 Task: Forward email as attachment with the signature Eva Nelson with the subject Request for a change in project budget from softage.1@softage.net to softage.7@softage.net with the message Can you please send me the latest sales report?
Action: Mouse moved to (838, 67)
Screenshot: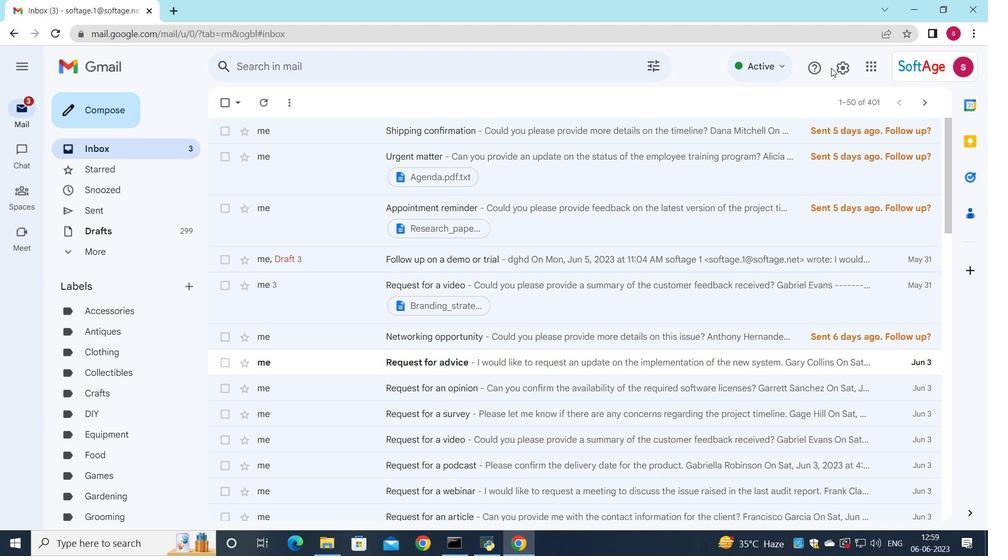 
Action: Mouse pressed left at (838, 67)
Screenshot: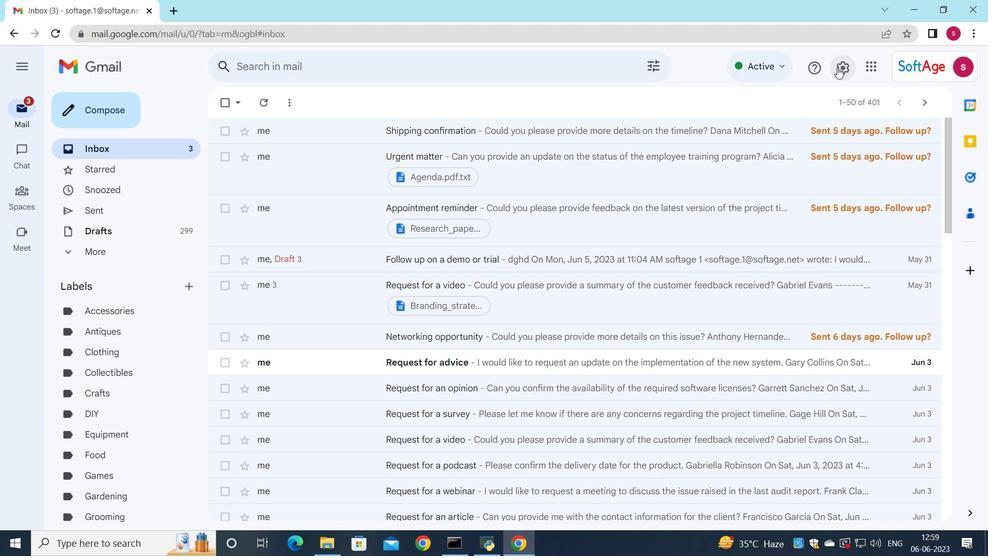 
Action: Mouse moved to (838, 128)
Screenshot: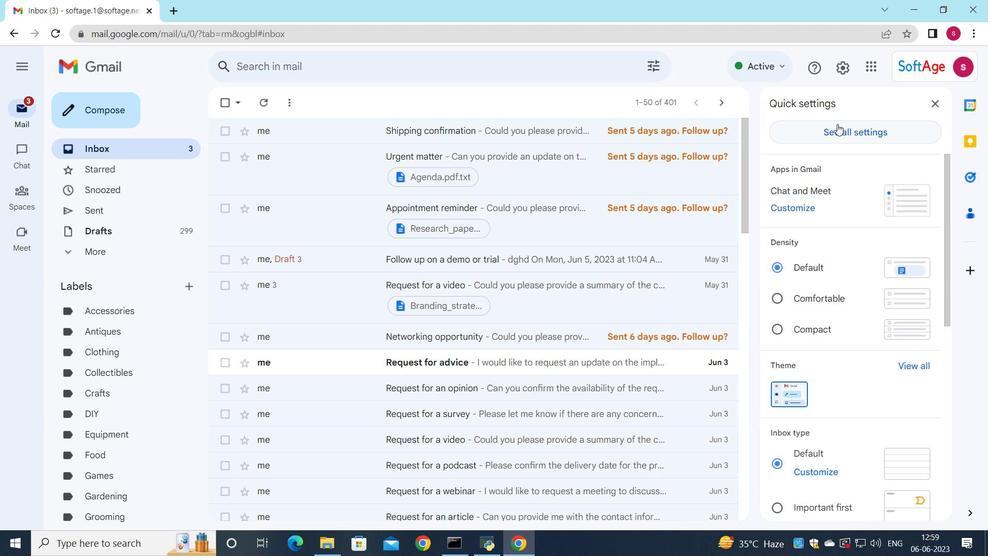 
Action: Mouse pressed left at (838, 128)
Screenshot: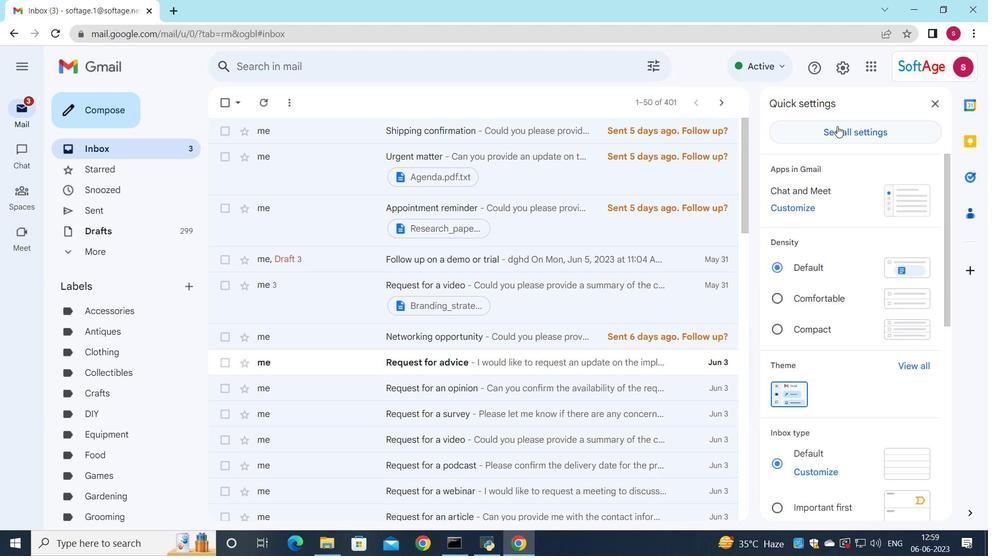 
Action: Mouse moved to (704, 209)
Screenshot: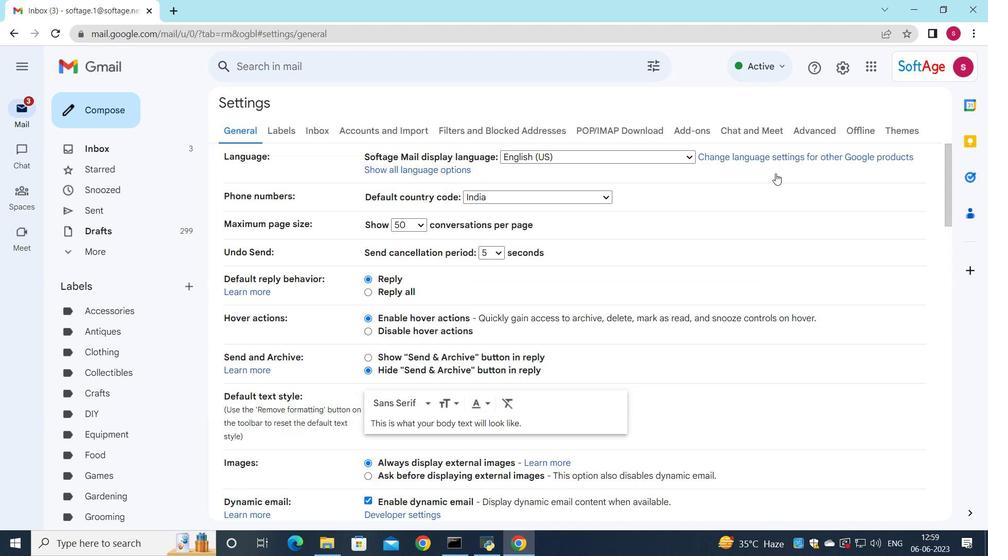 
Action: Mouse scrolled (704, 209) with delta (0, 0)
Screenshot: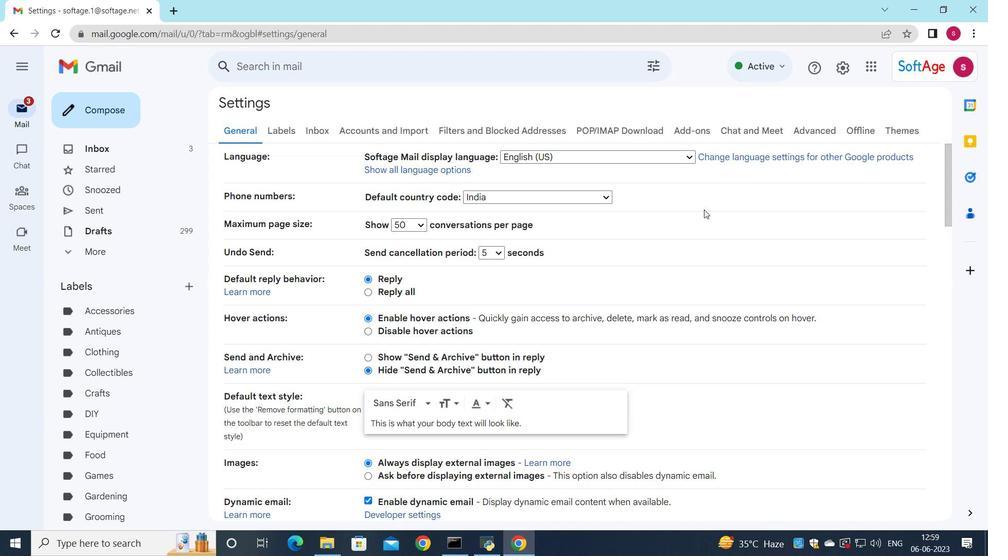 
Action: Mouse scrolled (704, 209) with delta (0, 0)
Screenshot: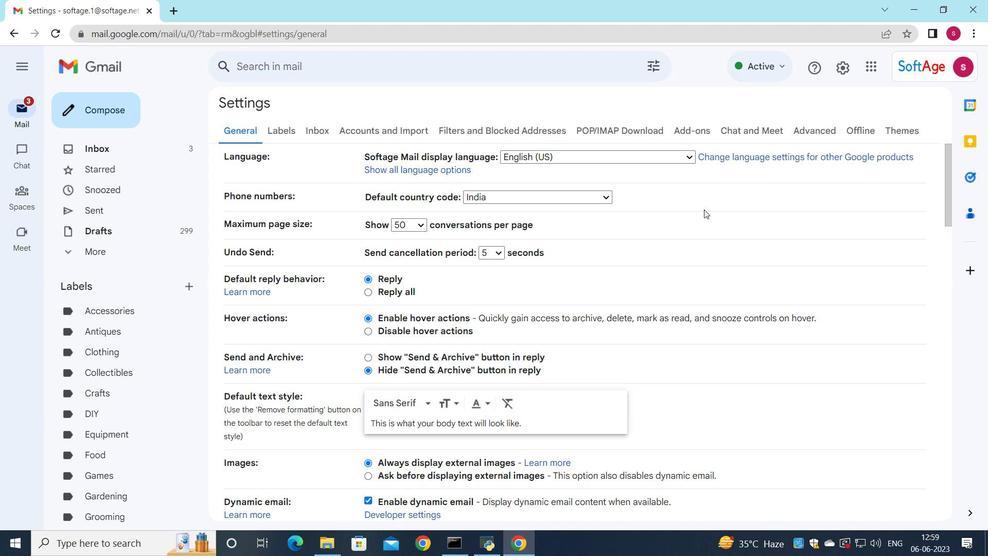 
Action: Mouse scrolled (704, 209) with delta (0, 0)
Screenshot: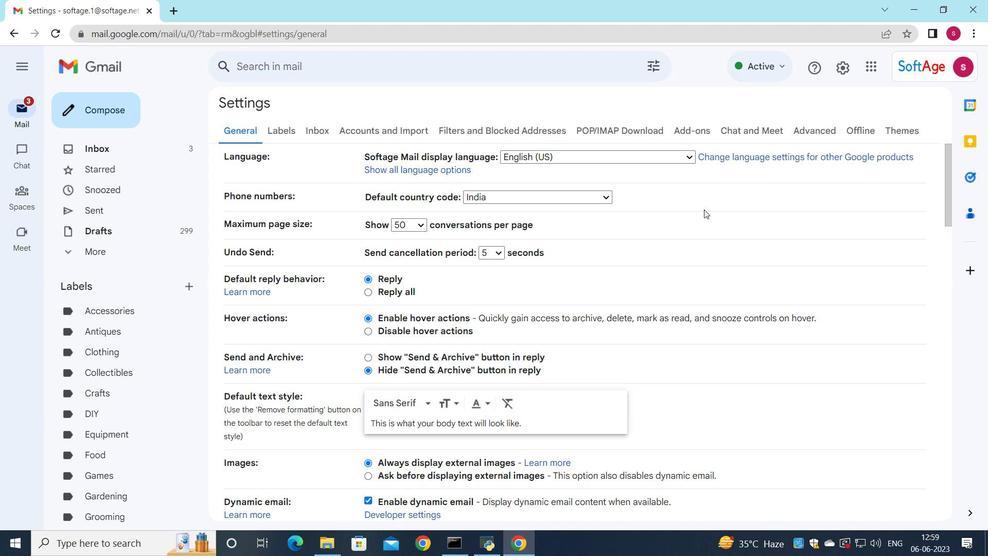 
Action: Mouse scrolled (704, 209) with delta (0, 0)
Screenshot: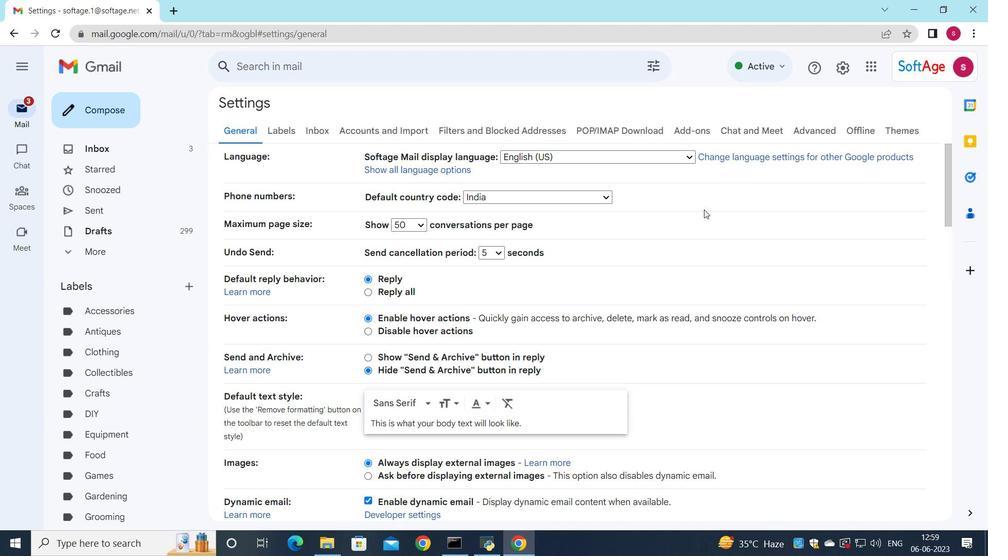 
Action: Mouse moved to (704, 210)
Screenshot: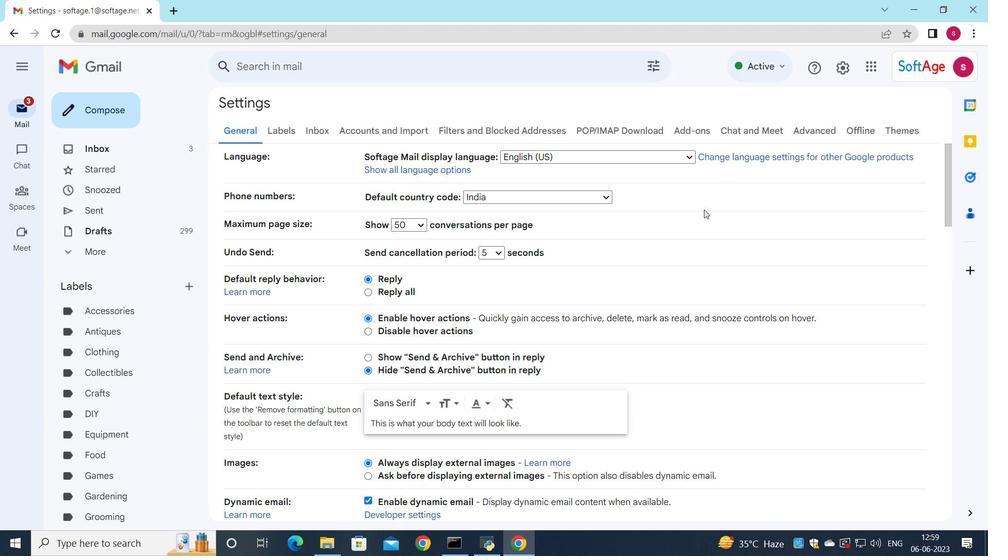 
Action: Mouse scrolled (704, 210) with delta (0, 0)
Screenshot: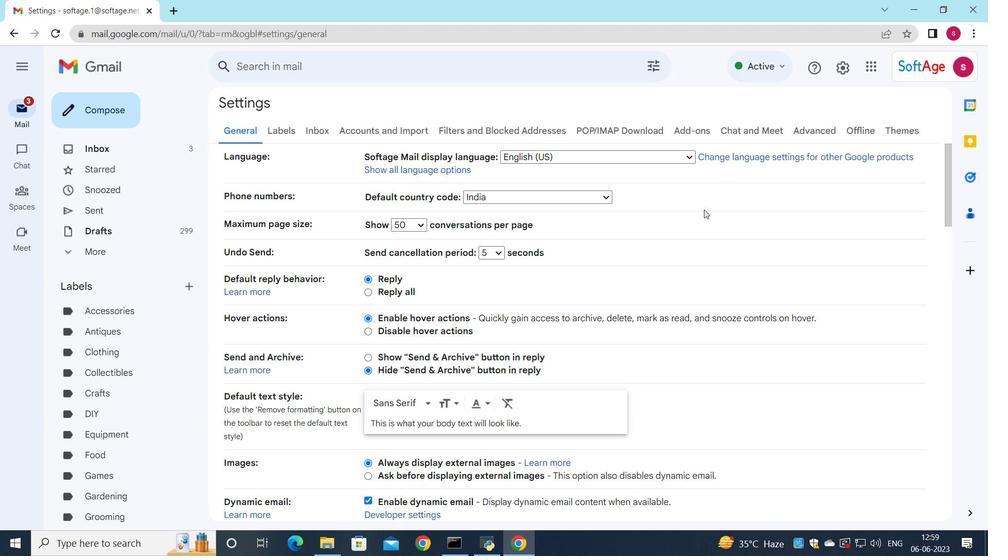 
Action: Mouse moved to (576, 307)
Screenshot: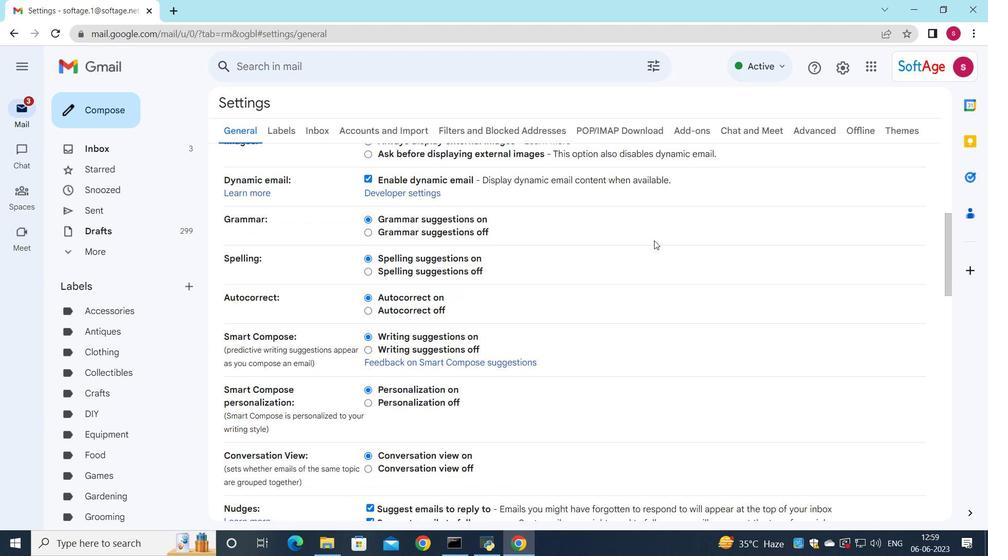 
Action: Mouse scrolled (576, 306) with delta (0, 0)
Screenshot: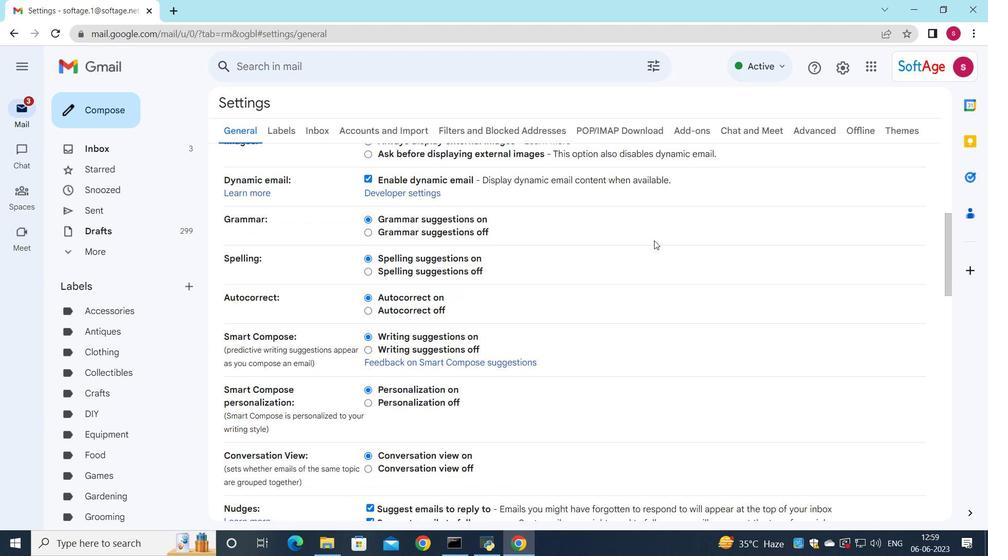 
Action: Mouse moved to (565, 317)
Screenshot: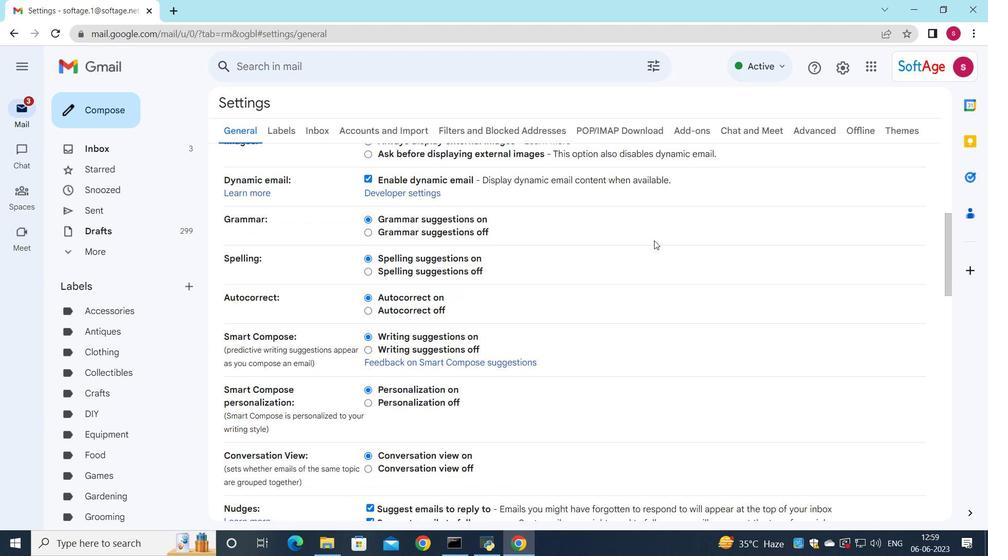 
Action: Mouse scrolled (565, 316) with delta (0, 0)
Screenshot: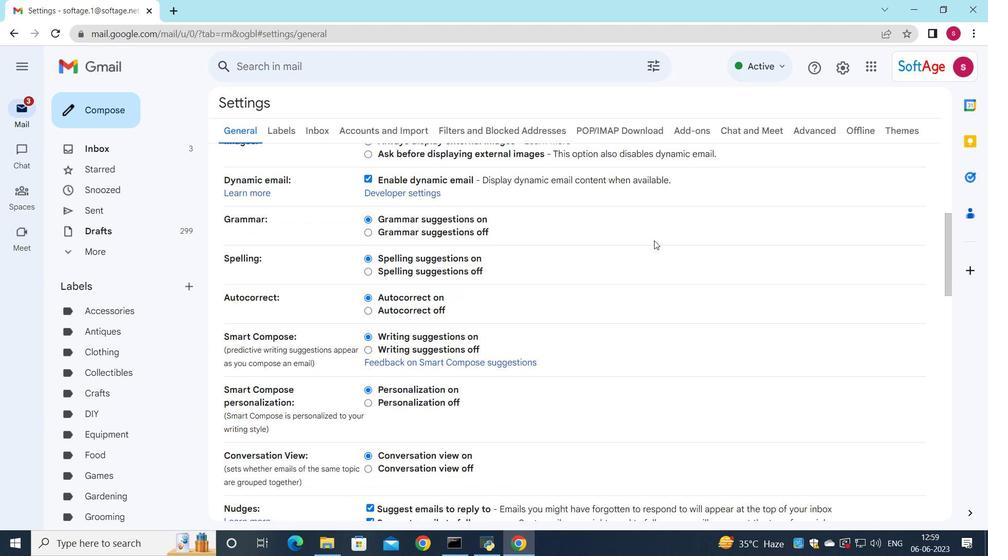 
Action: Mouse moved to (549, 339)
Screenshot: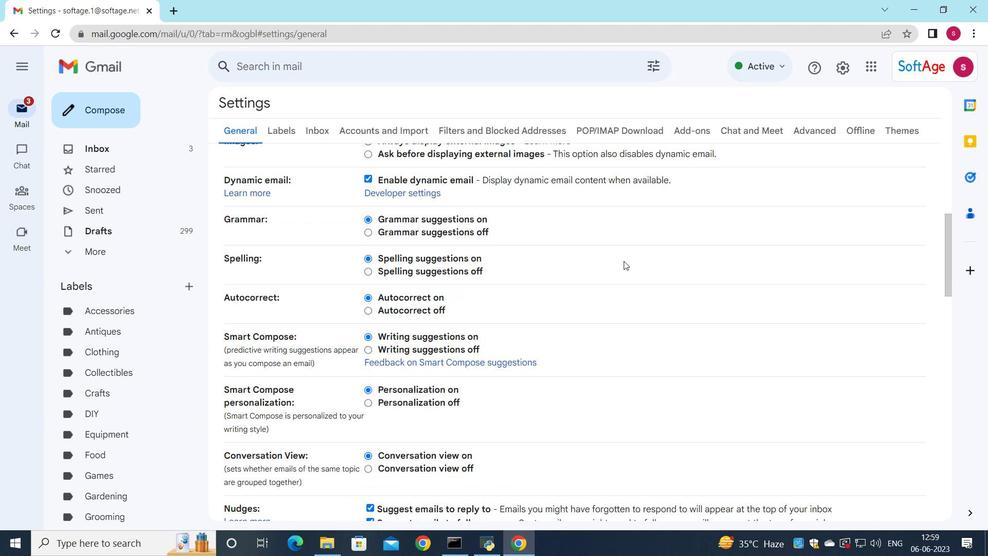 
Action: Mouse scrolled (549, 338) with delta (0, 0)
Screenshot: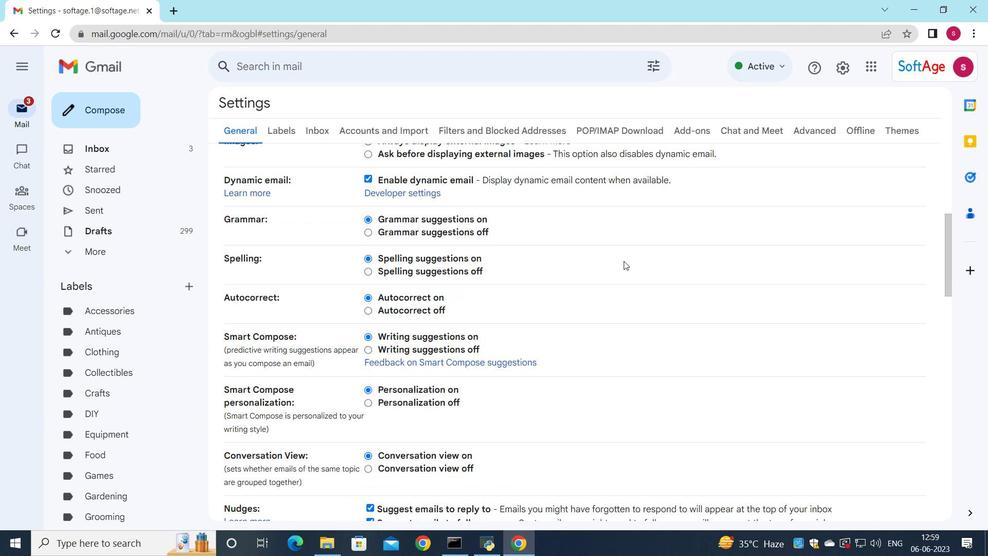 
Action: Mouse moved to (505, 380)
Screenshot: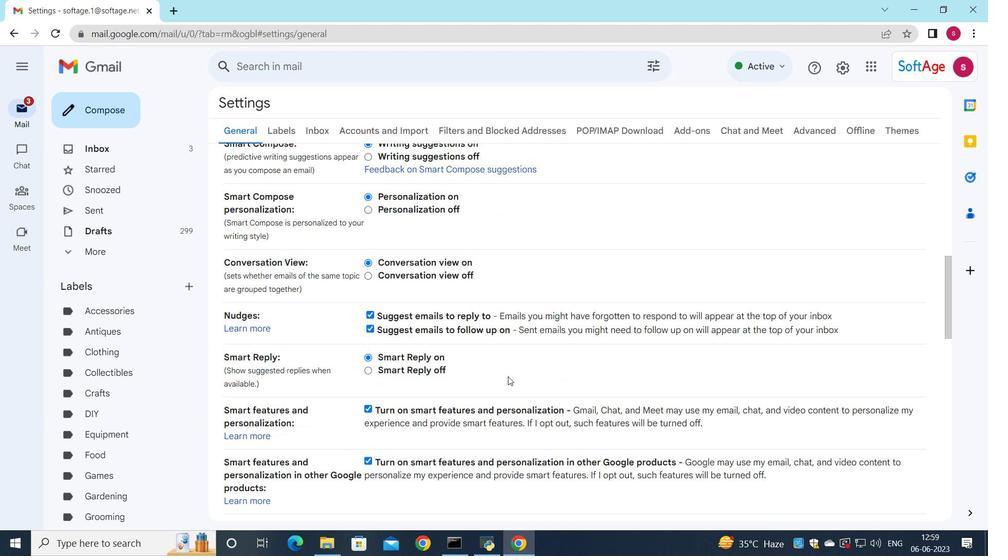
Action: Mouse scrolled (505, 379) with delta (0, 0)
Screenshot: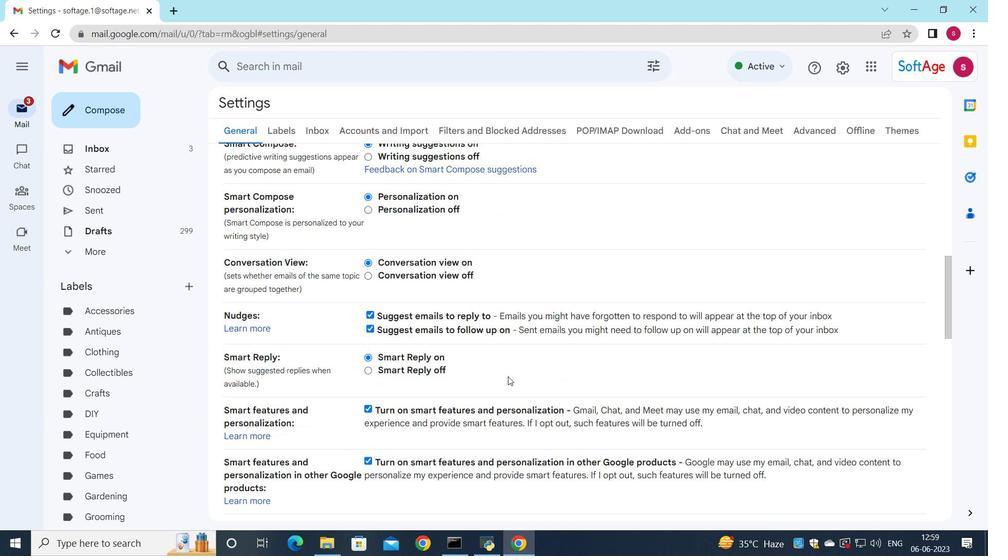 
Action: Mouse moved to (505, 381)
Screenshot: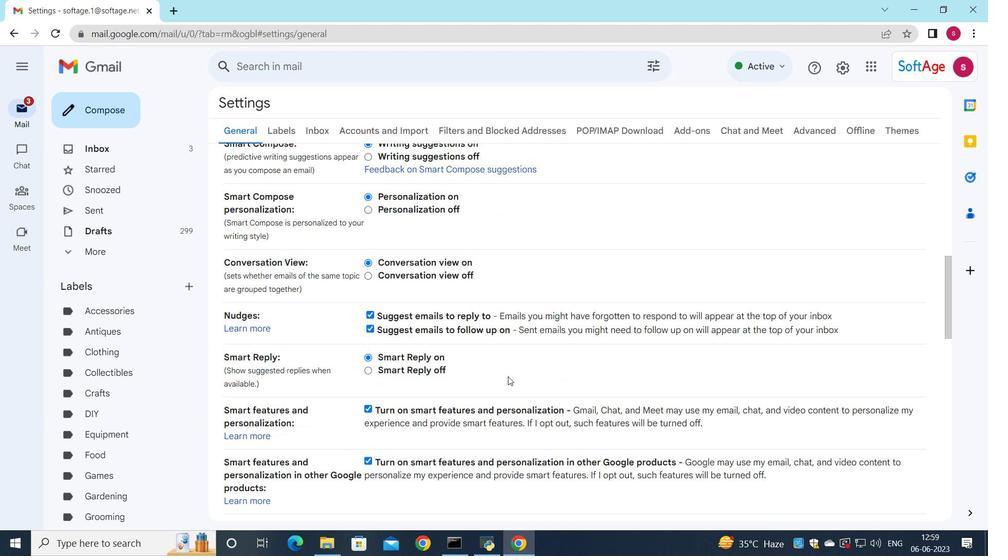 
Action: Mouse scrolled (505, 380) with delta (0, 0)
Screenshot: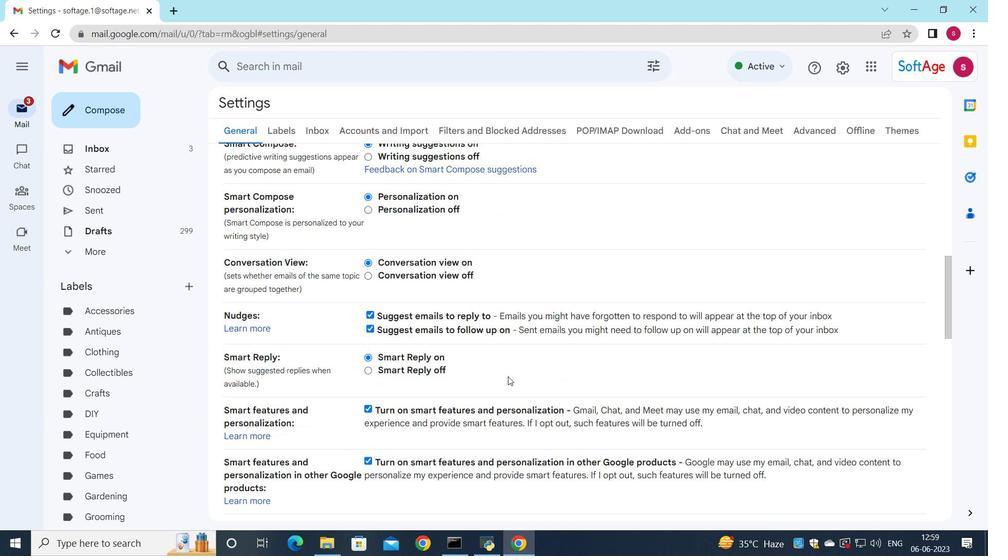 
Action: Mouse moved to (505, 382)
Screenshot: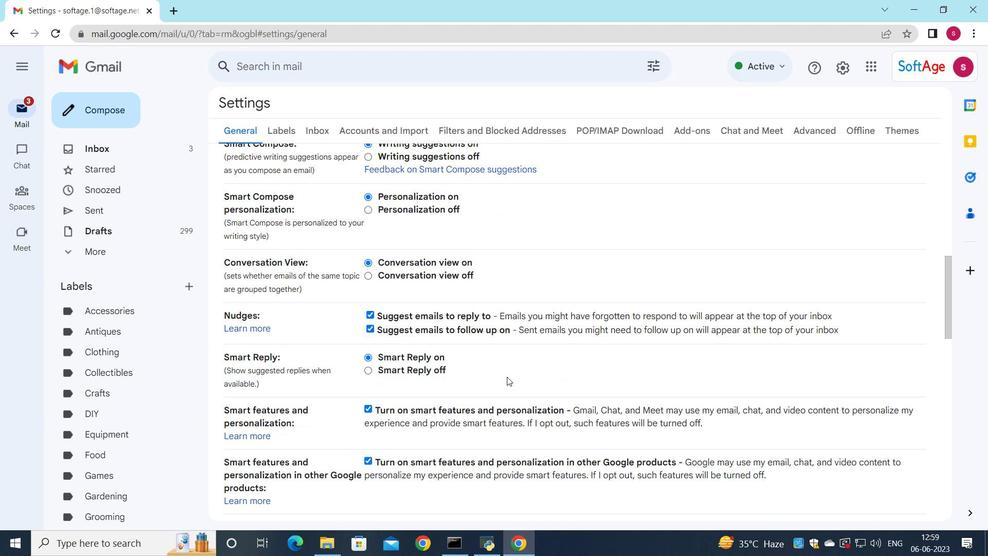
Action: Mouse scrolled (505, 381) with delta (0, 0)
Screenshot: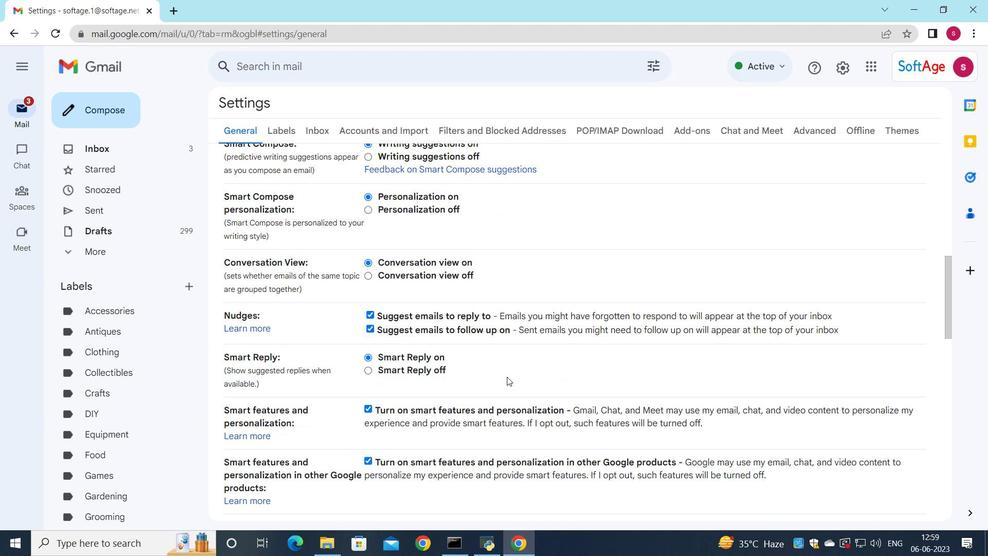 
Action: Mouse moved to (502, 385)
Screenshot: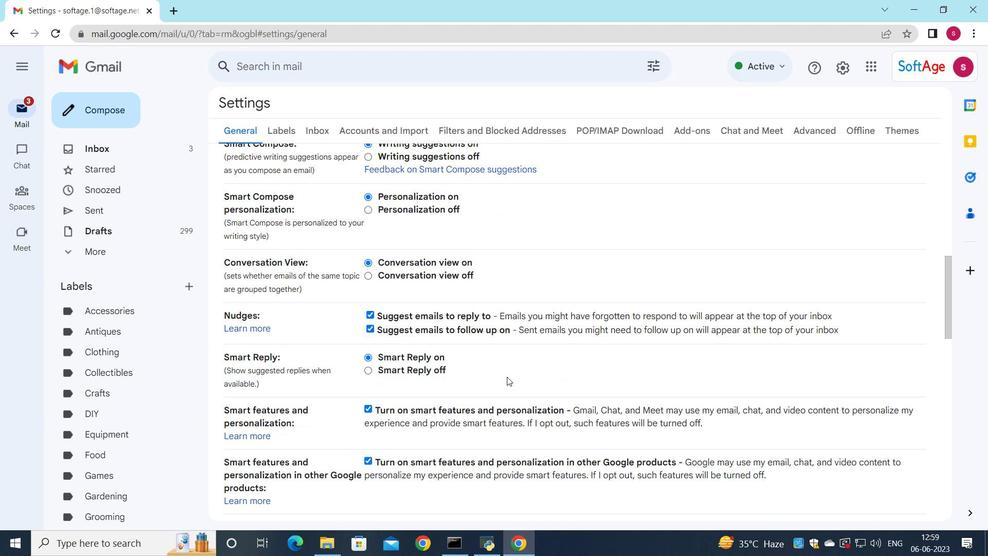 
Action: Mouse scrolled (502, 385) with delta (0, 0)
Screenshot: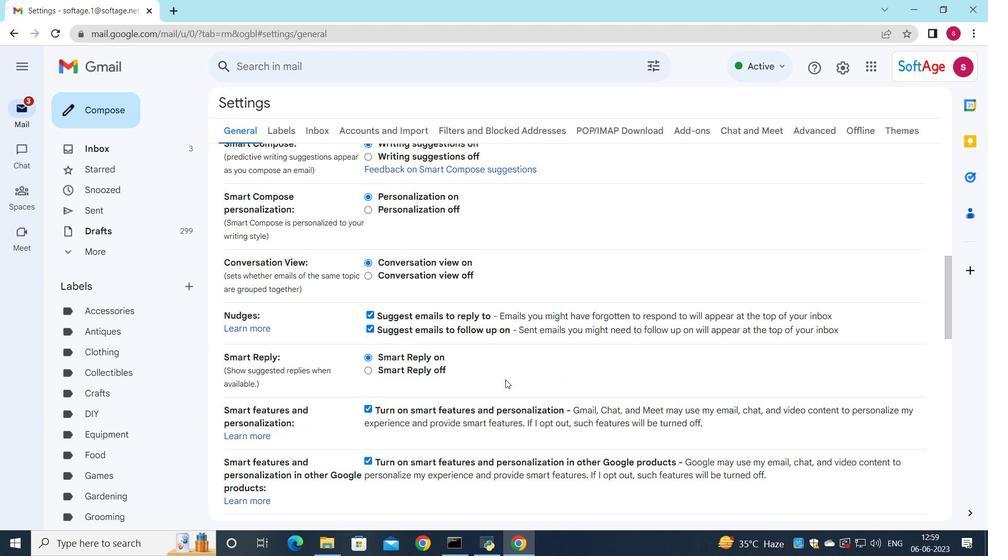 
Action: Mouse moved to (476, 401)
Screenshot: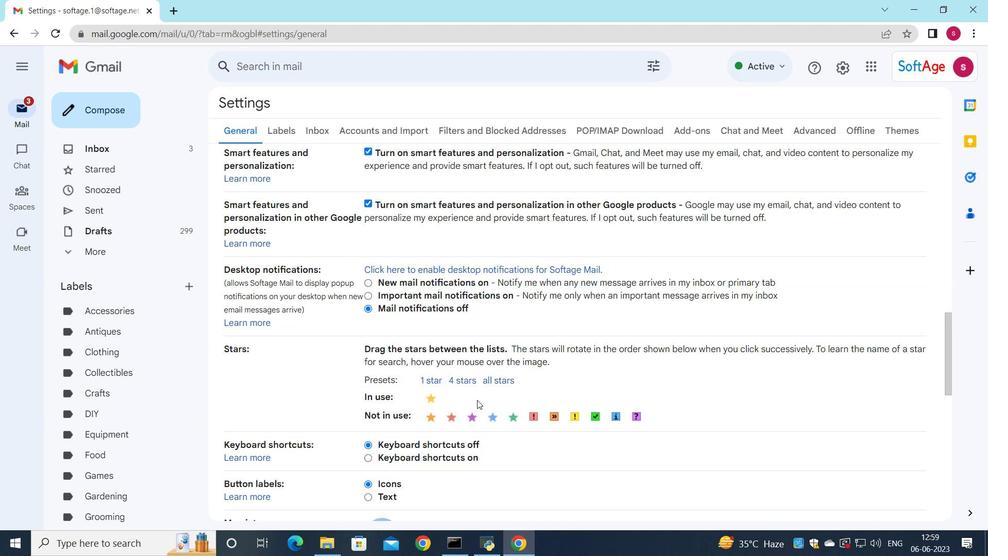 
Action: Mouse scrolled (476, 401) with delta (0, 0)
Screenshot: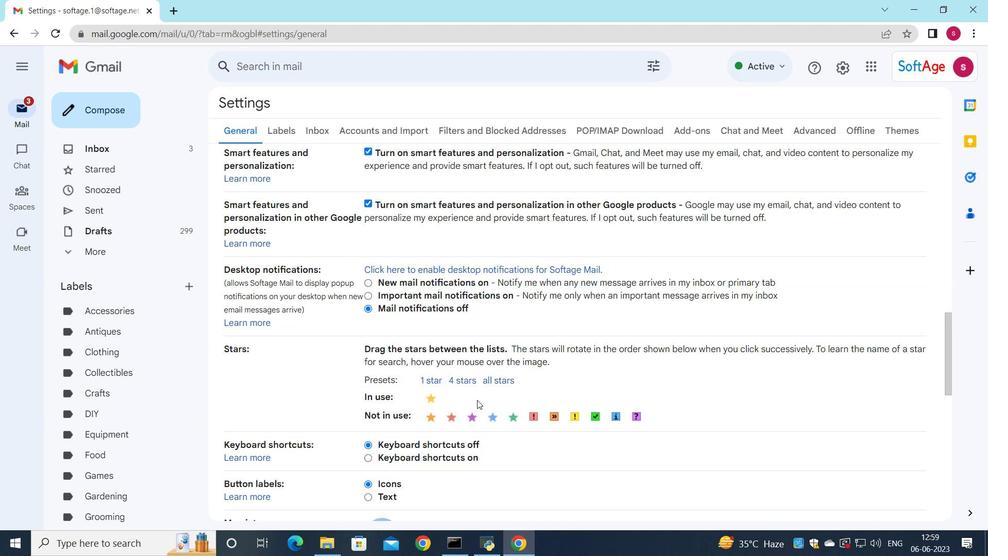 
Action: Mouse moved to (476, 402)
Screenshot: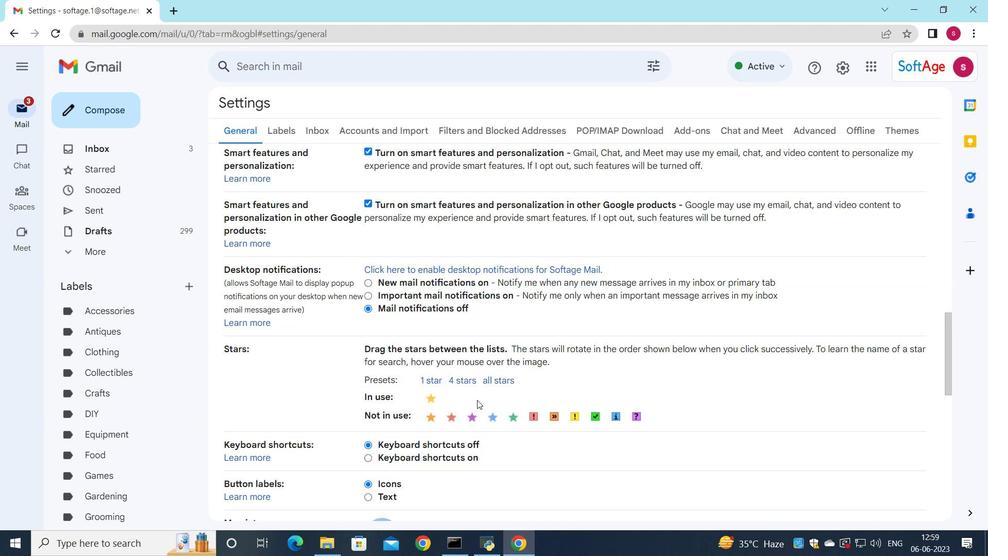 
Action: Mouse scrolled (476, 401) with delta (0, 0)
Screenshot: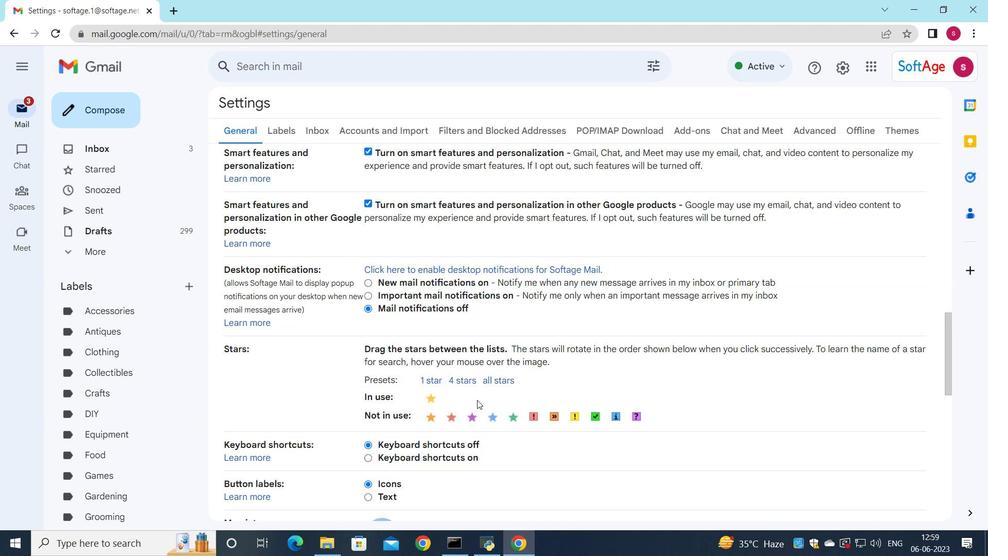 
Action: Mouse scrolled (476, 401) with delta (0, 0)
Screenshot: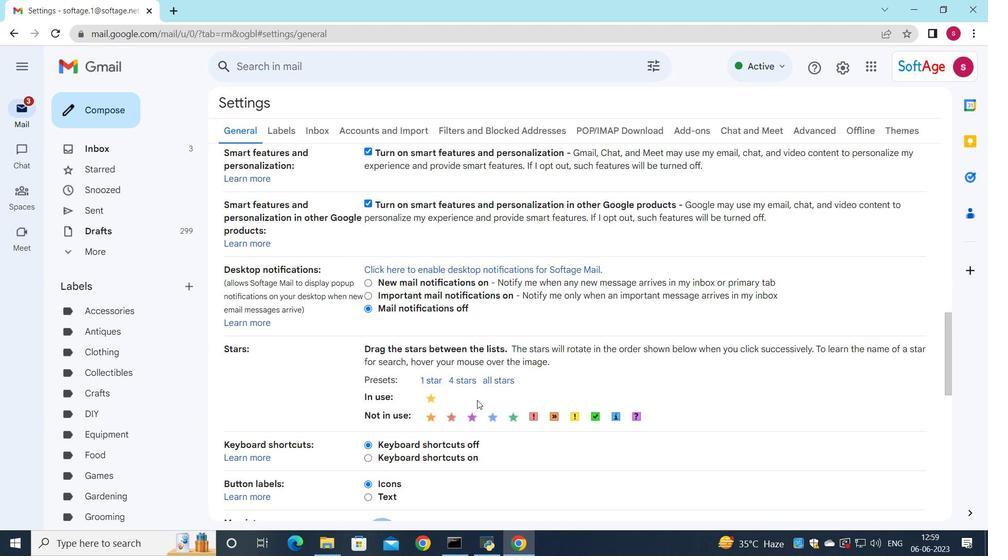 
Action: Mouse moved to (405, 447)
Screenshot: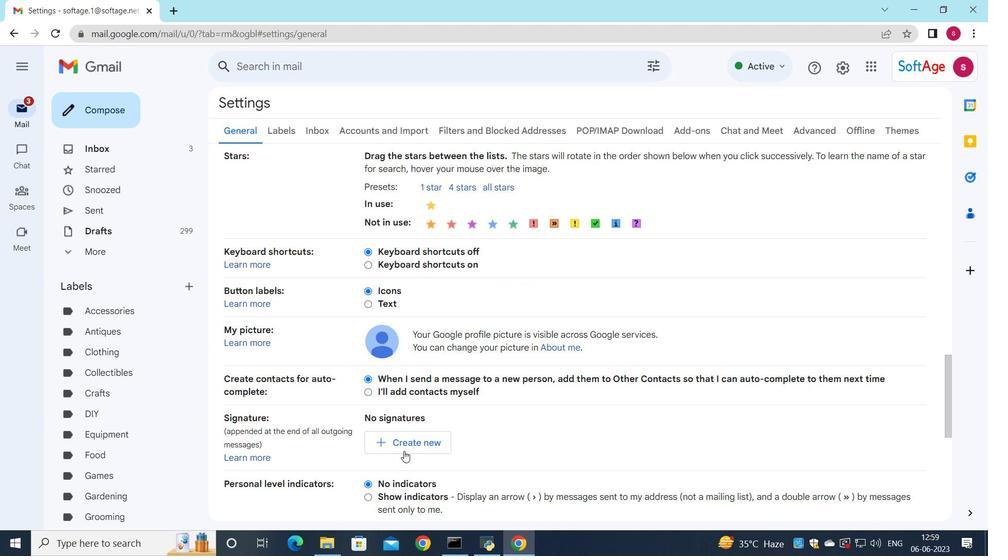 
Action: Mouse pressed left at (405, 447)
Screenshot: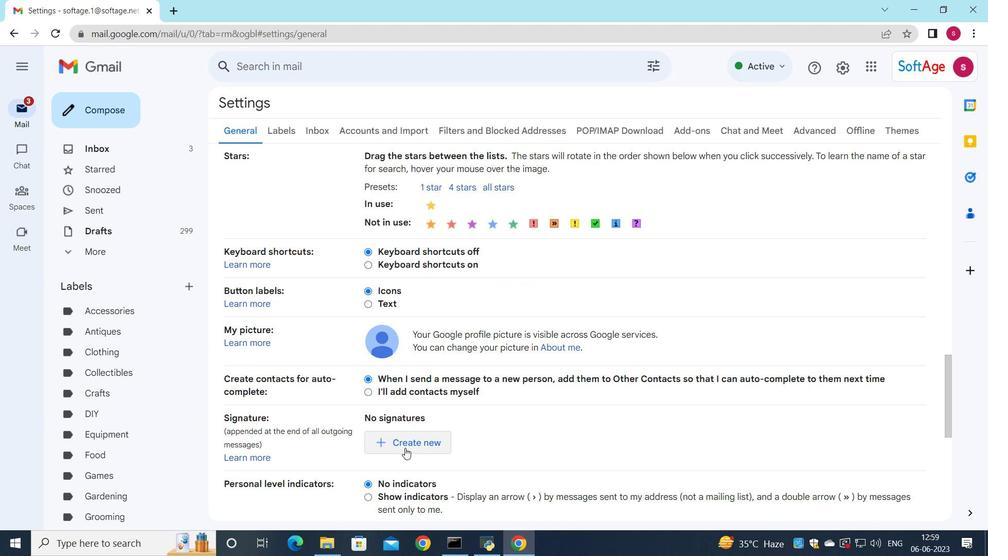 
Action: Mouse moved to (634, 357)
Screenshot: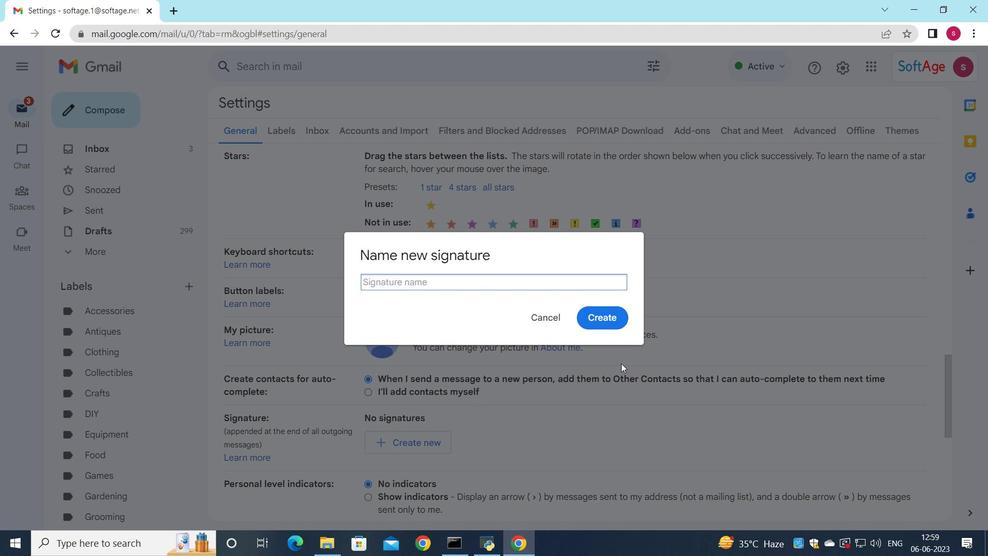 
Action: Key pressed <Key.shift>Eva<Key.space><Key.shift><Key.shift><Key.shift><Key.shift><Key.shift><Key.shift><Key.shift><Key.shift><Key.shift><Key.shift><Key.shift><Key.shift><Key.shift><Key.shift><Key.shift><Key.shift><Key.shift><Key.shift><Key.shift><Key.shift><Key.shift><Key.shift><Key.shift><Key.shift>Nelson
Screenshot: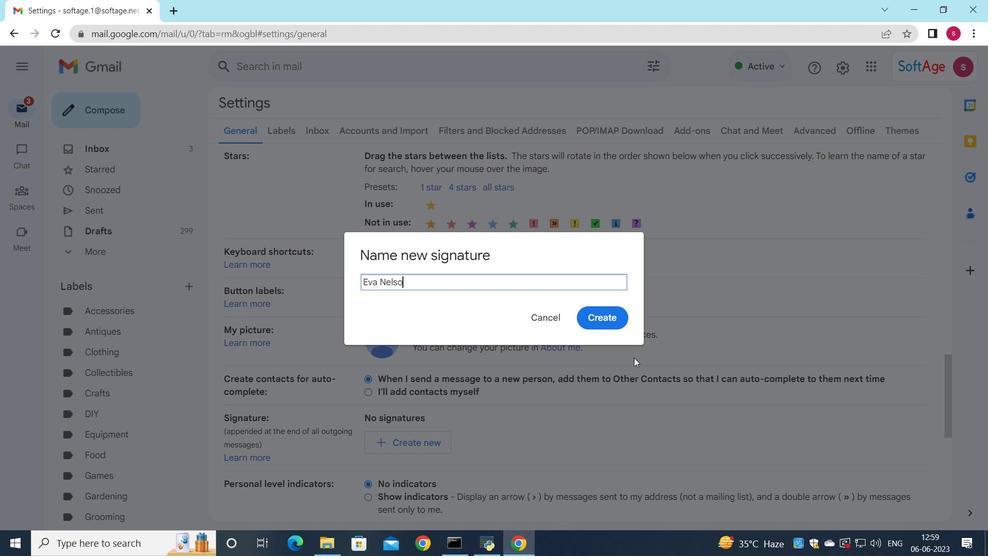 
Action: Mouse moved to (589, 318)
Screenshot: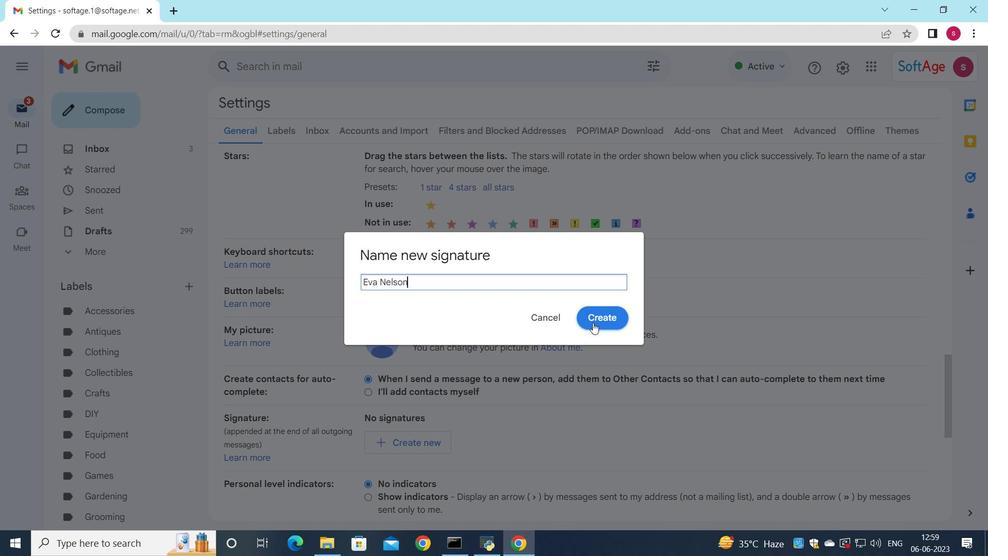
Action: Mouse pressed left at (589, 318)
Screenshot: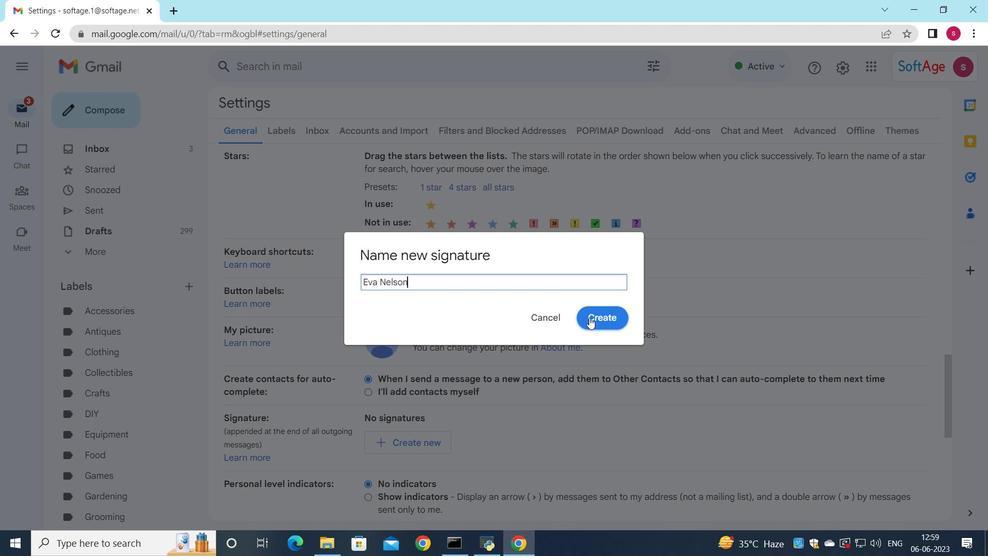 
Action: Mouse moved to (575, 451)
Screenshot: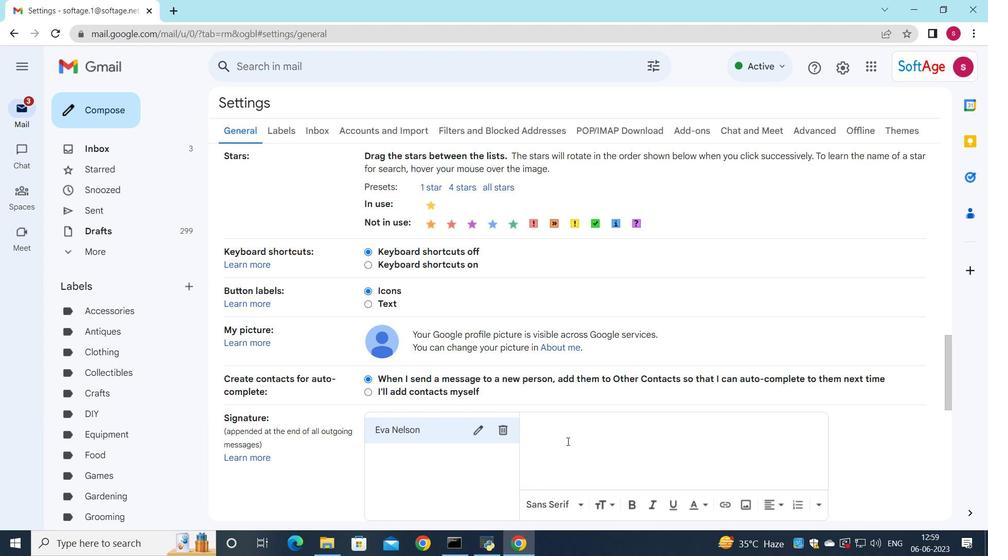 
Action: Mouse pressed left at (575, 451)
Screenshot: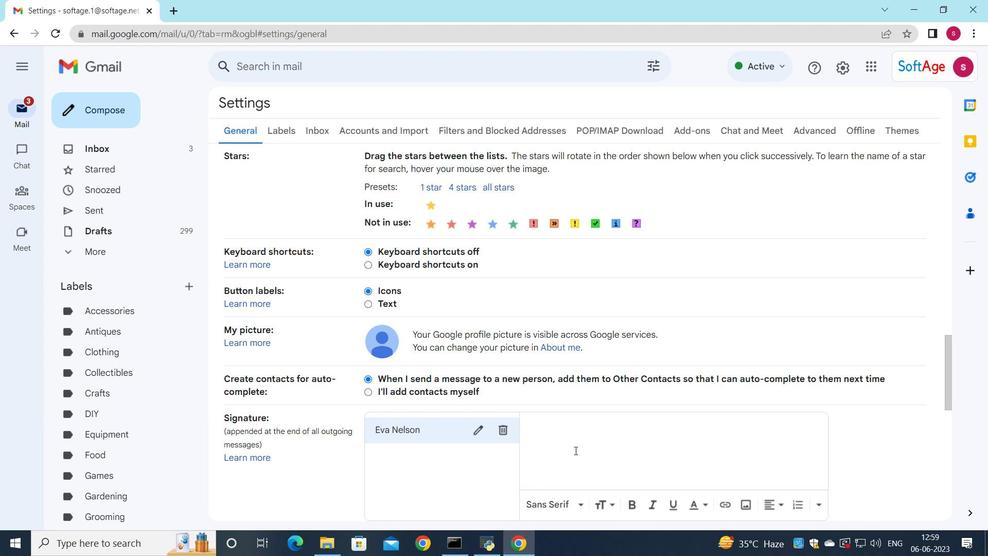 
Action: Mouse moved to (576, 404)
Screenshot: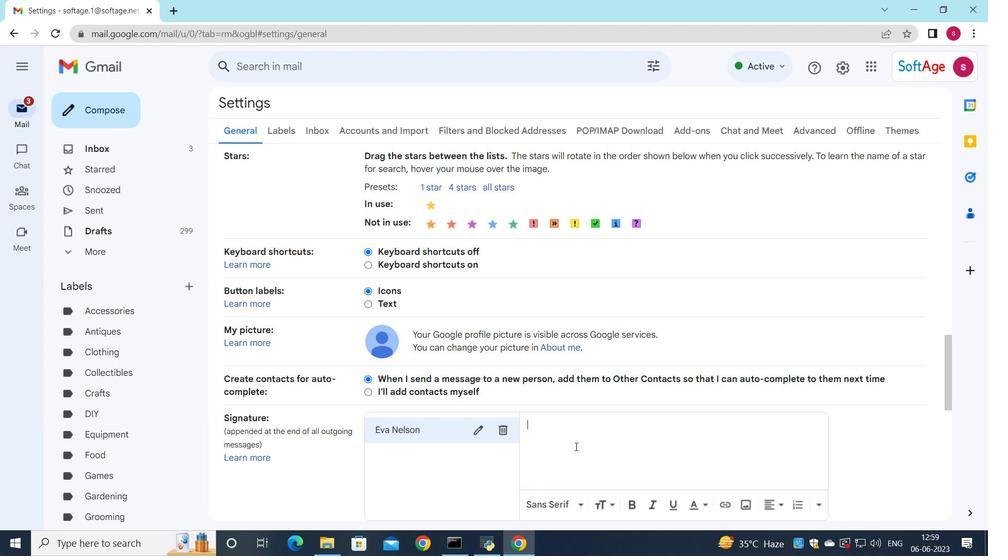 
Action: Key pressed <Key.shift>Eva<Key.space><Key.shift_r>Nelson
Screenshot: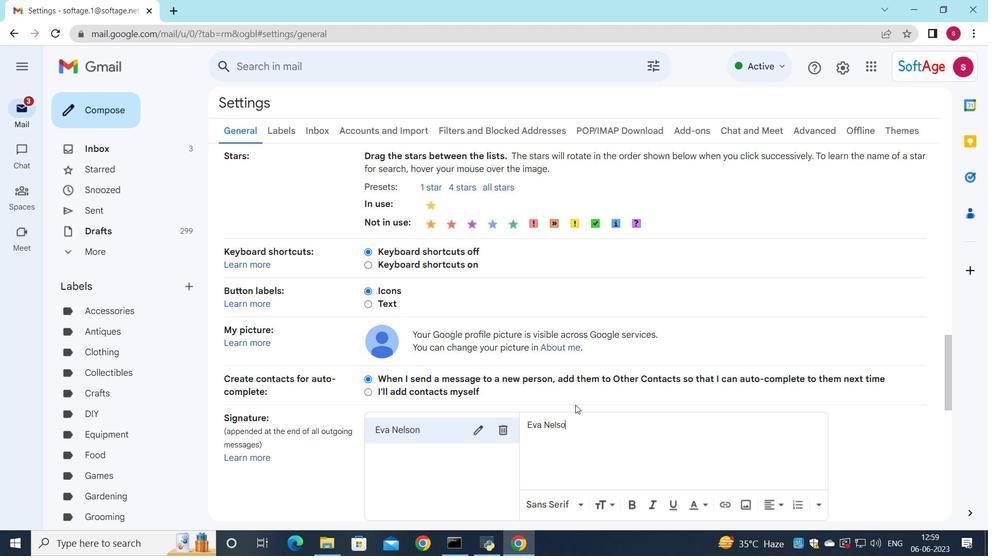 
Action: Mouse scrolled (576, 404) with delta (0, 0)
Screenshot: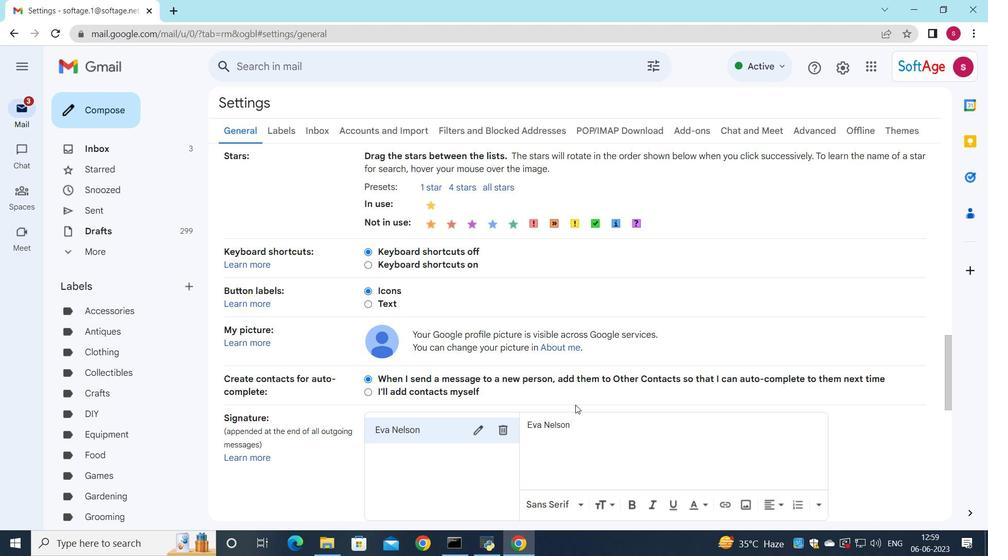 
Action: Mouse moved to (484, 408)
Screenshot: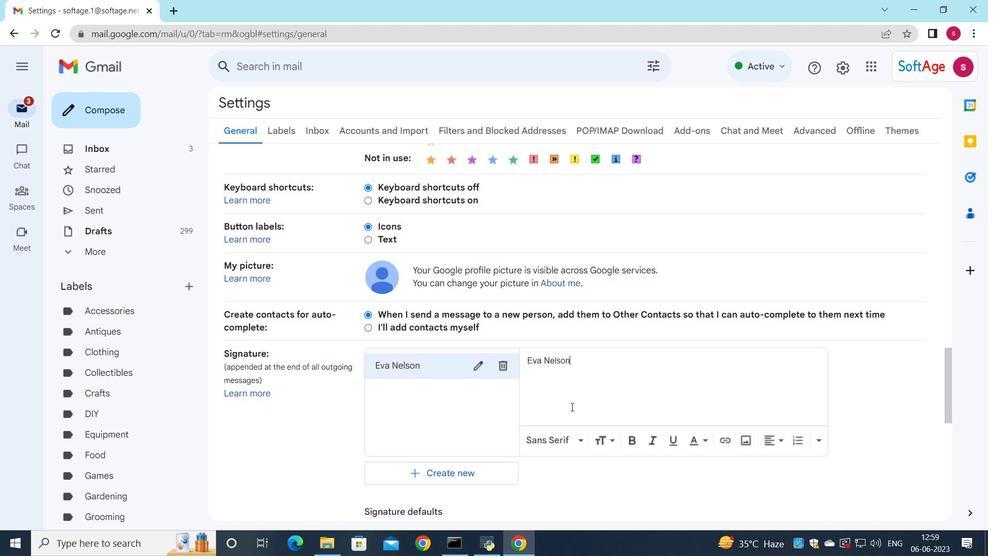 
Action: Mouse scrolled (567, 408) with delta (0, 0)
Screenshot: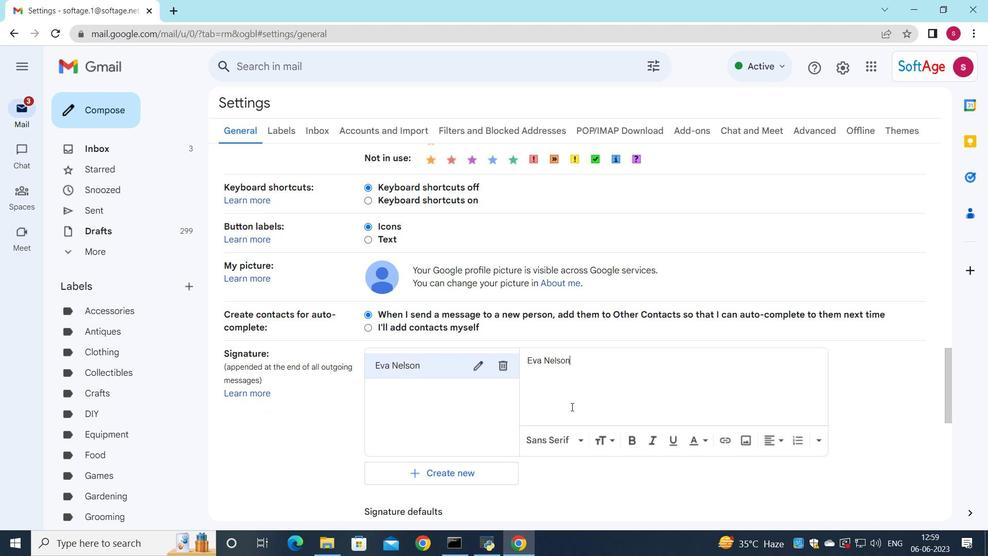
Action: Mouse moved to (469, 413)
Screenshot: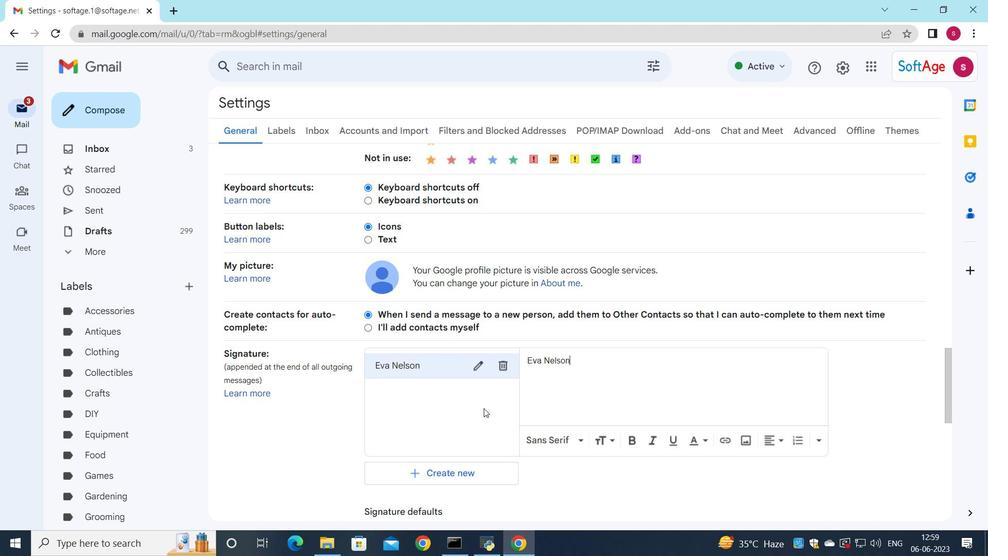 
Action: Mouse scrolled (469, 413) with delta (0, 0)
Screenshot: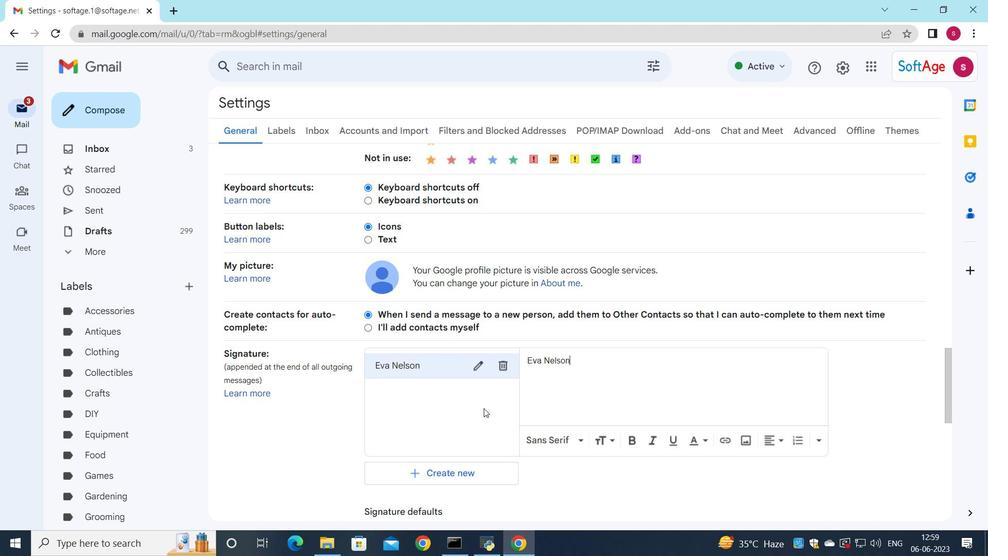 
Action: Mouse moved to (469, 414)
Screenshot: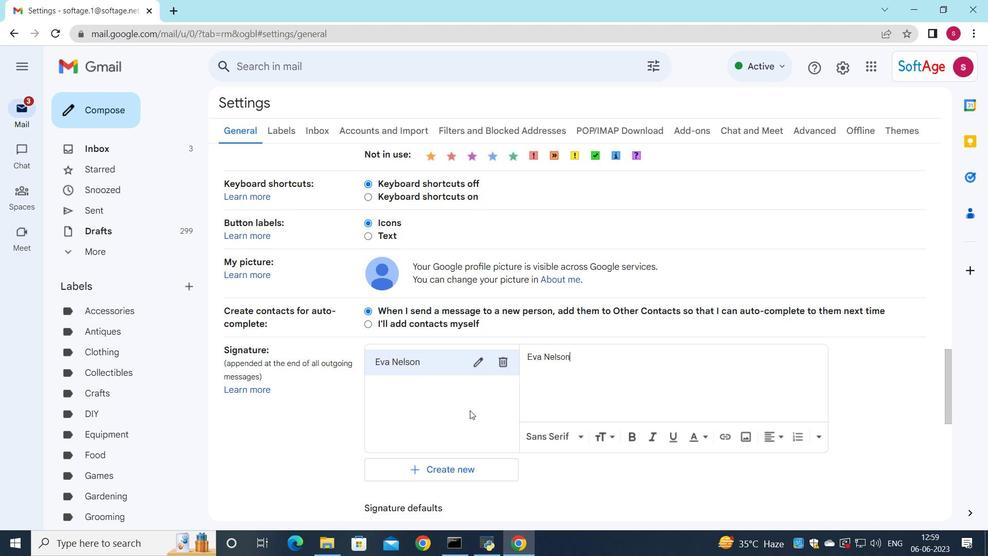 
Action: Mouse scrolled (469, 413) with delta (0, 0)
Screenshot: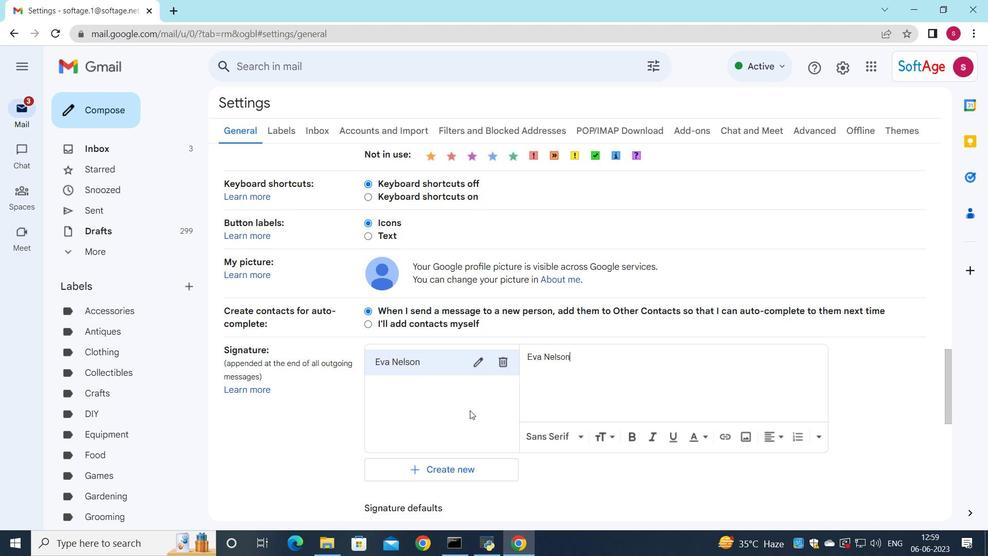 
Action: Mouse moved to (451, 355)
Screenshot: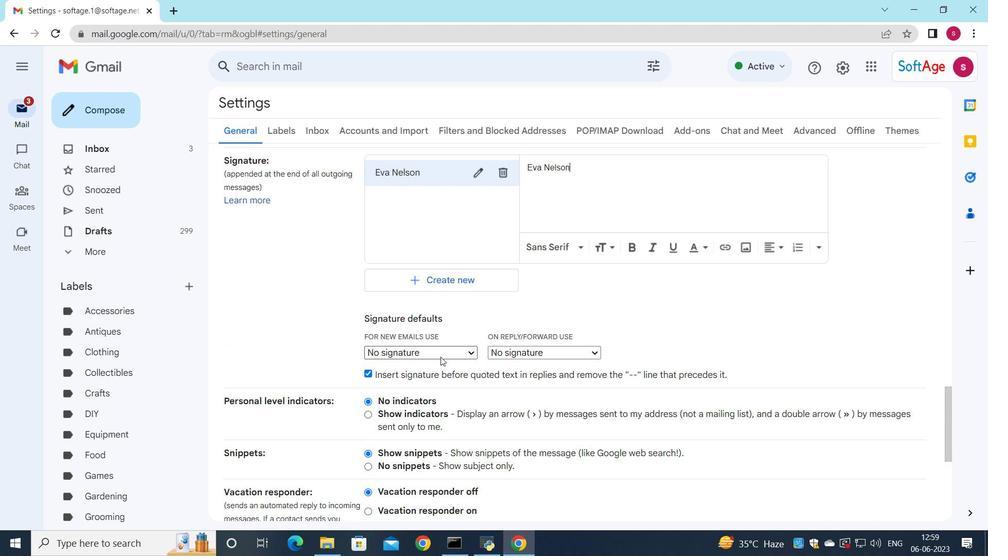 
Action: Mouse pressed left at (451, 355)
Screenshot: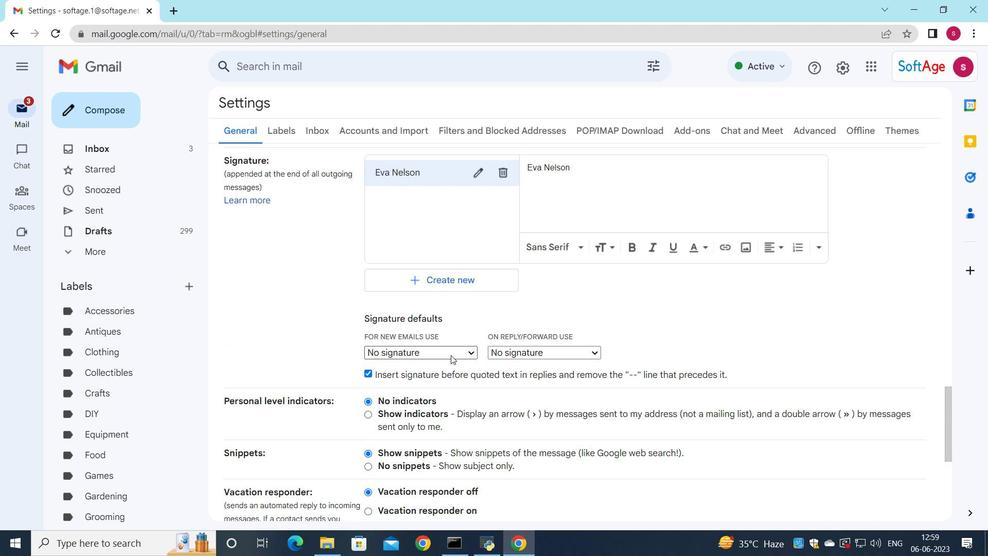 
Action: Mouse moved to (450, 373)
Screenshot: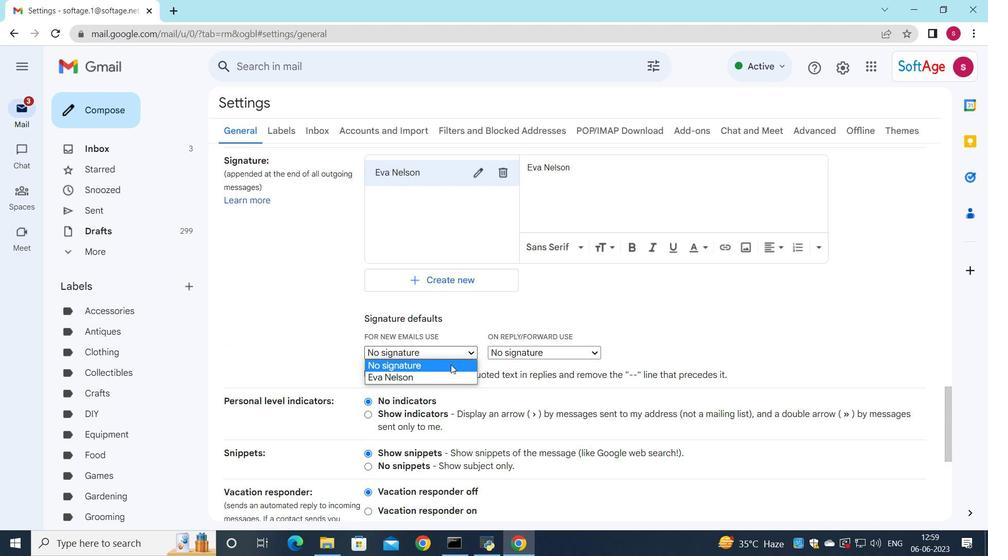 
Action: Mouse pressed left at (450, 373)
Screenshot: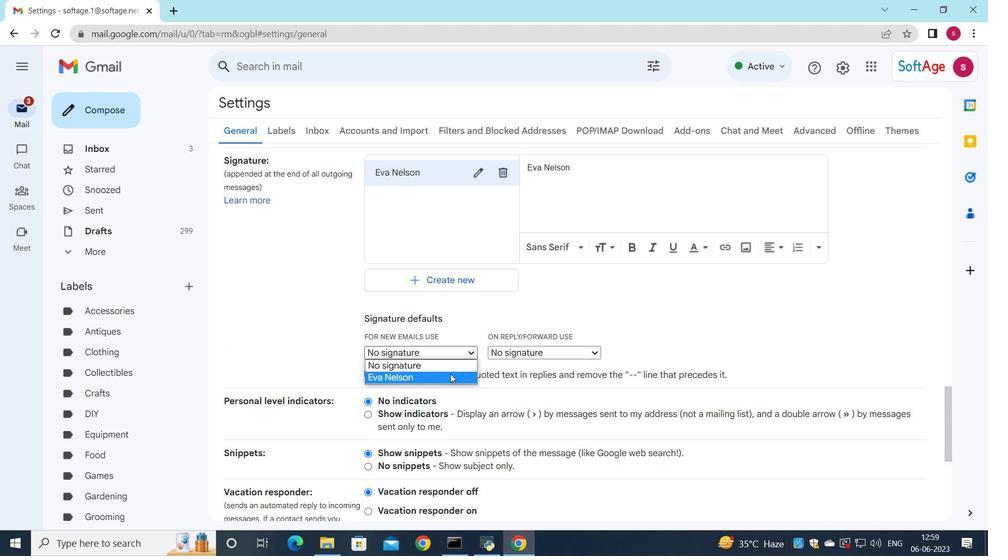 
Action: Mouse moved to (520, 353)
Screenshot: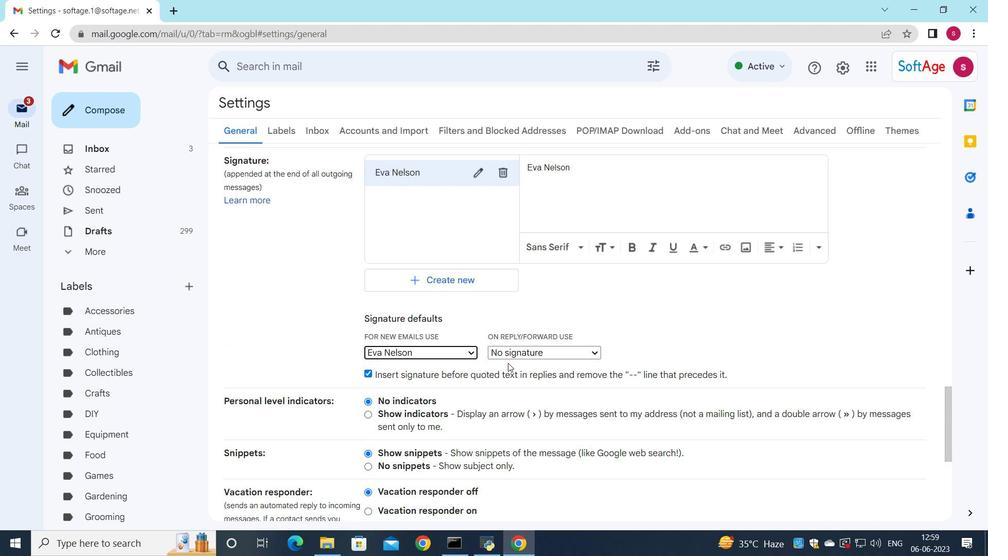 
Action: Mouse pressed left at (520, 353)
Screenshot: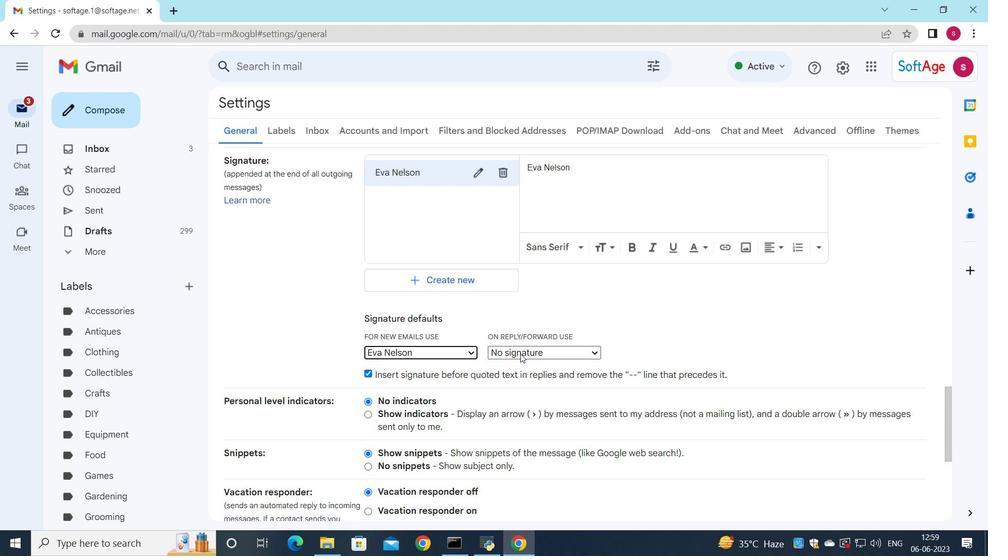 
Action: Mouse moved to (520, 372)
Screenshot: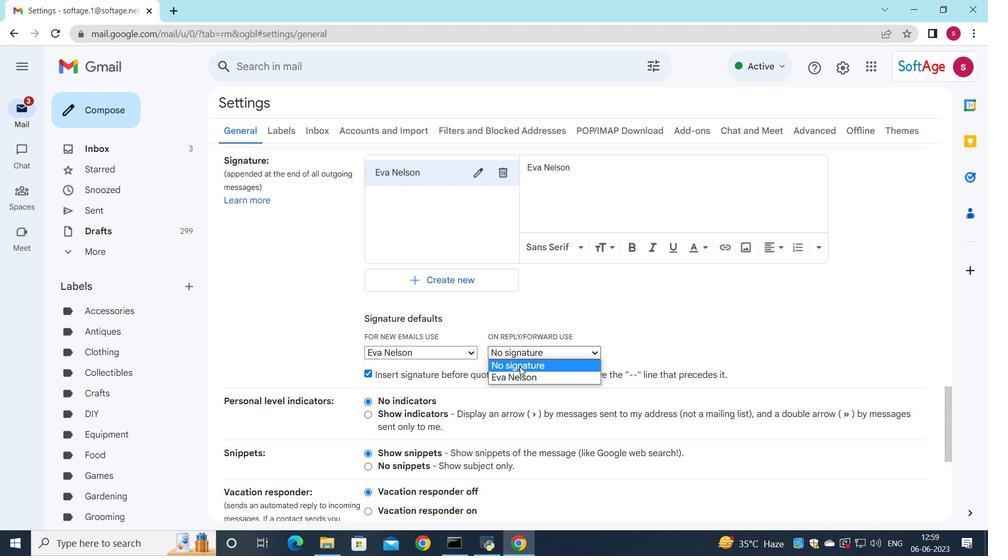 
Action: Mouse pressed left at (520, 372)
Screenshot: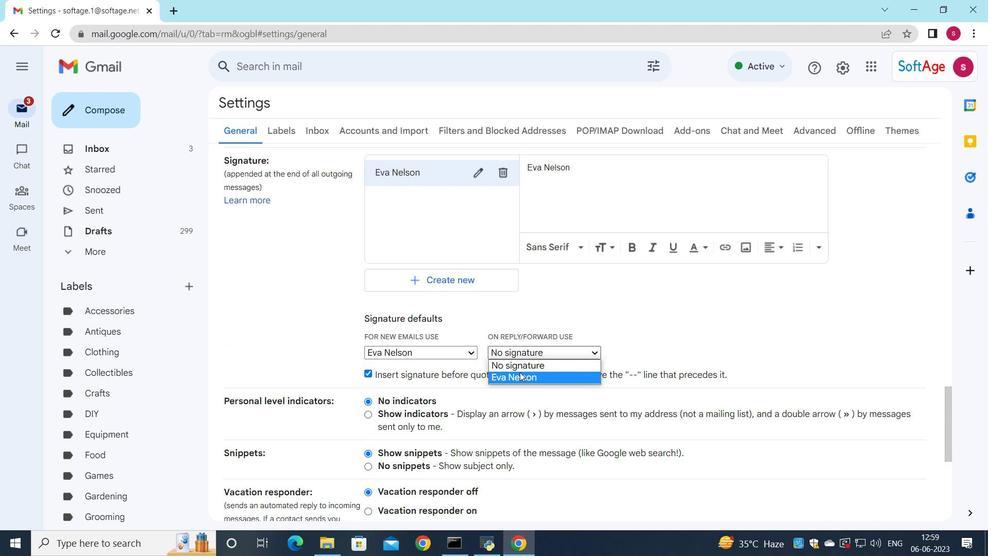 
Action: Mouse scrolled (520, 372) with delta (0, 0)
Screenshot: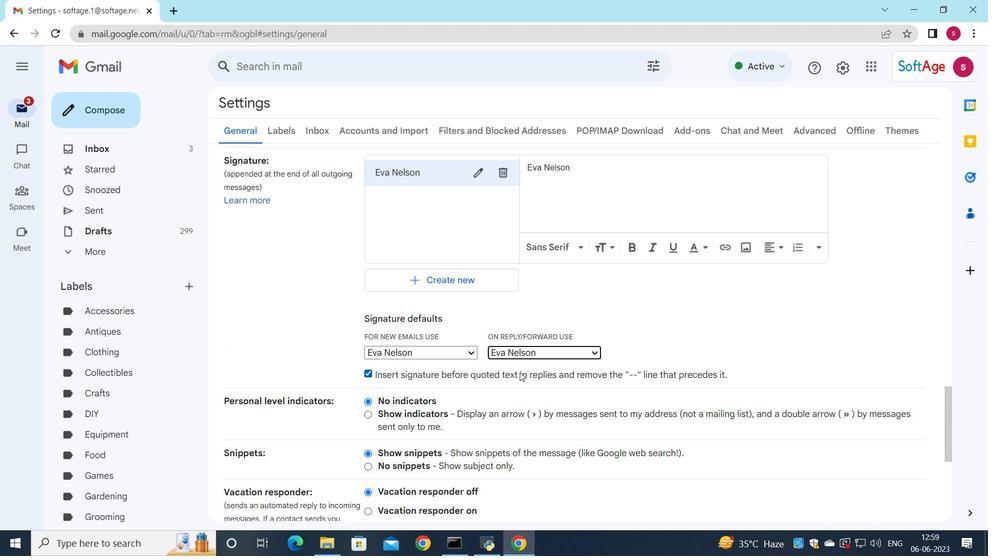 
Action: Mouse scrolled (520, 372) with delta (0, 0)
Screenshot: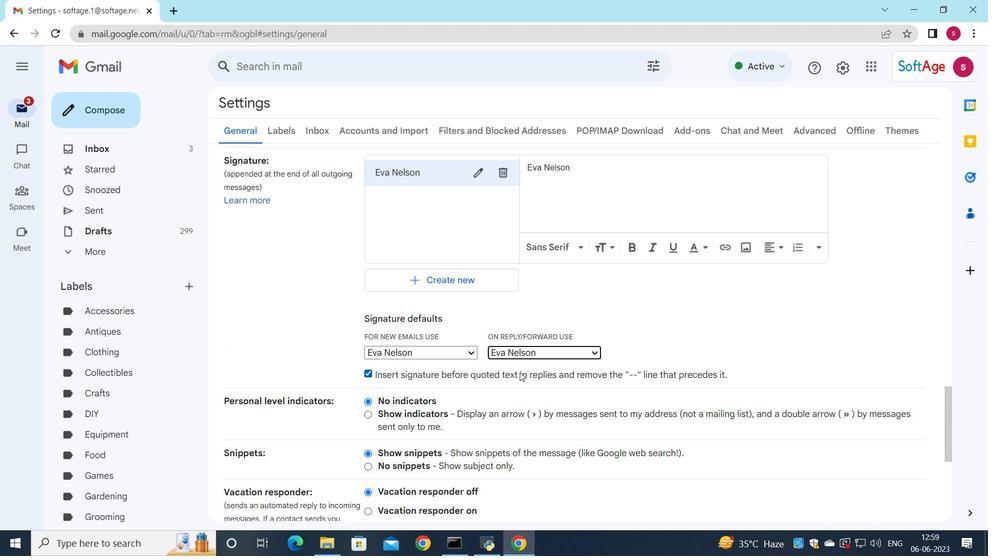 
Action: Mouse scrolled (520, 372) with delta (0, 0)
Screenshot: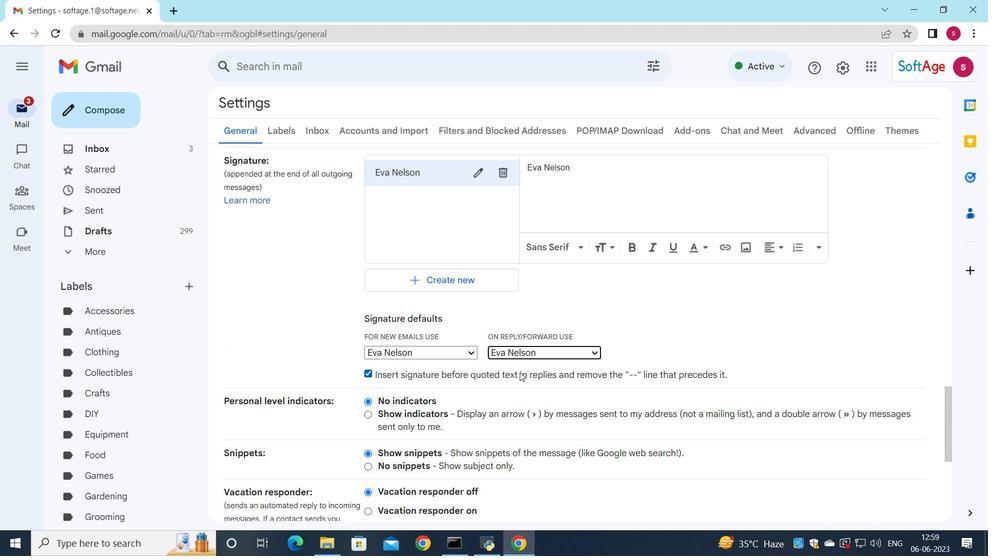 
Action: Mouse scrolled (520, 372) with delta (0, 0)
Screenshot: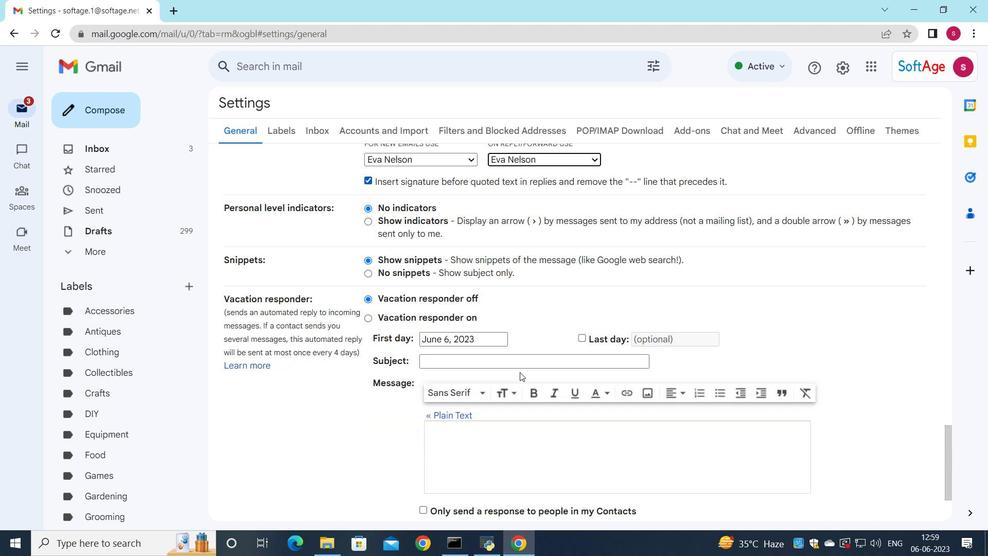 
Action: Mouse scrolled (520, 372) with delta (0, 0)
Screenshot: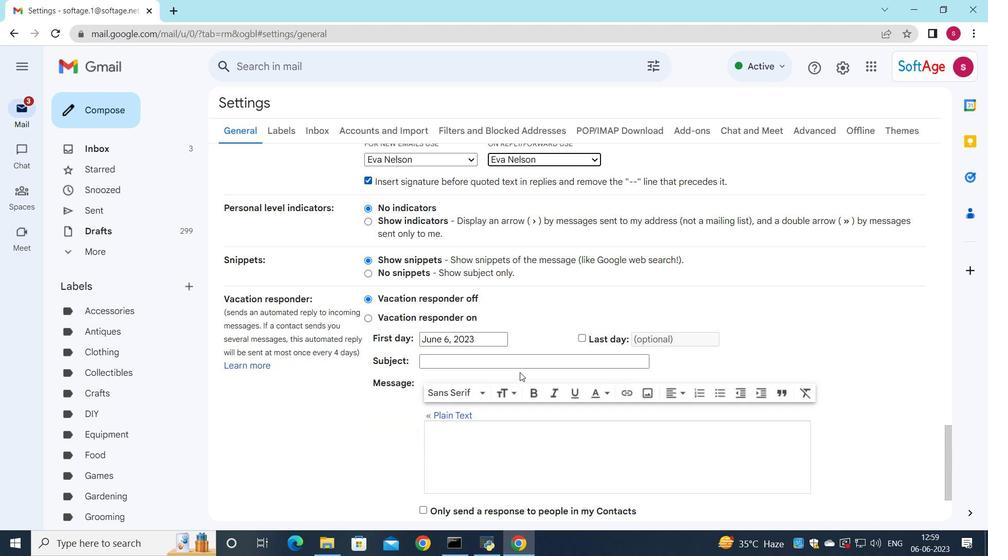 
Action: Mouse moved to (523, 387)
Screenshot: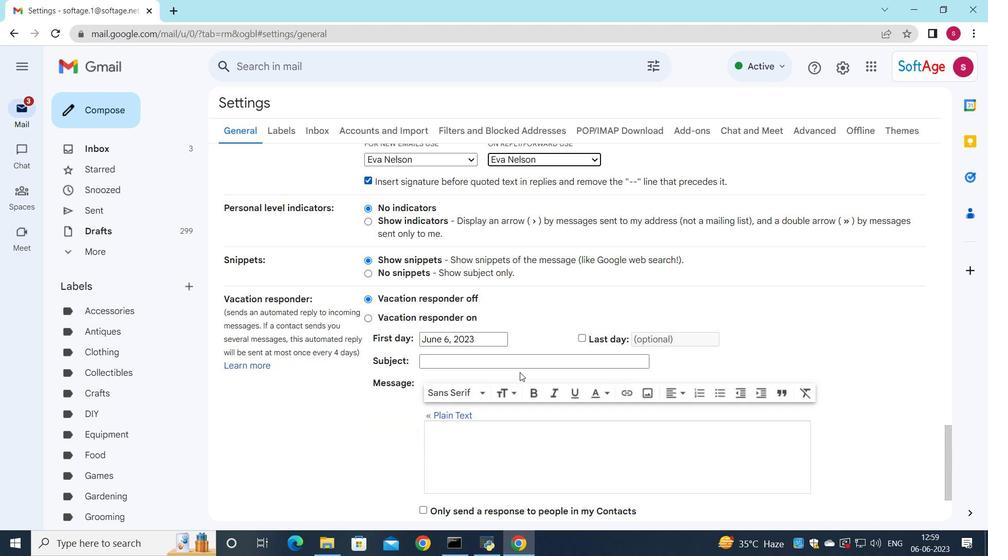 
Action: Mouse scrolled (523, 387) with delta (0, 0)
Screenshot: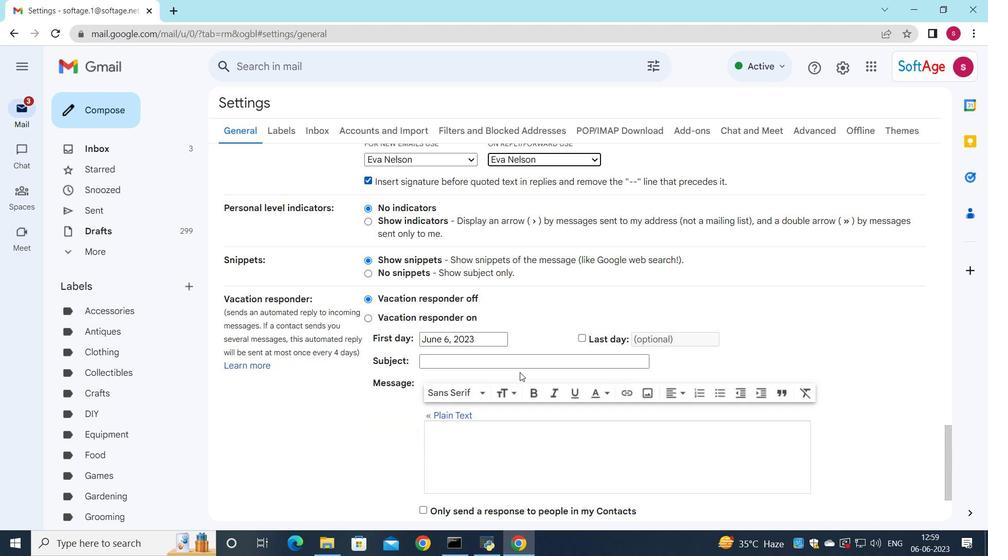
Action: Mouse moved to (529, 408)
Screenshot: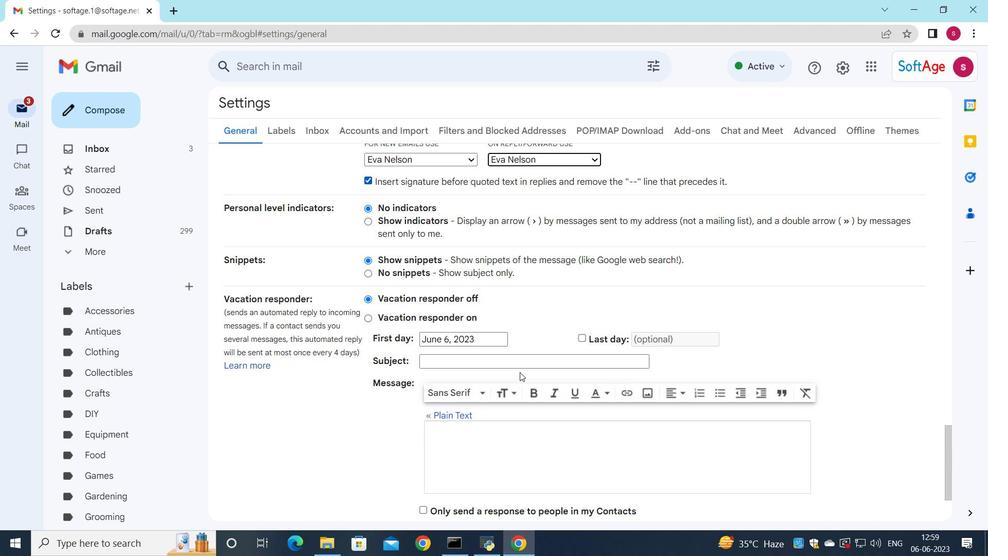 
Action: Mouse scrolled (529, 408) with delta (0, 0)
Screenshot: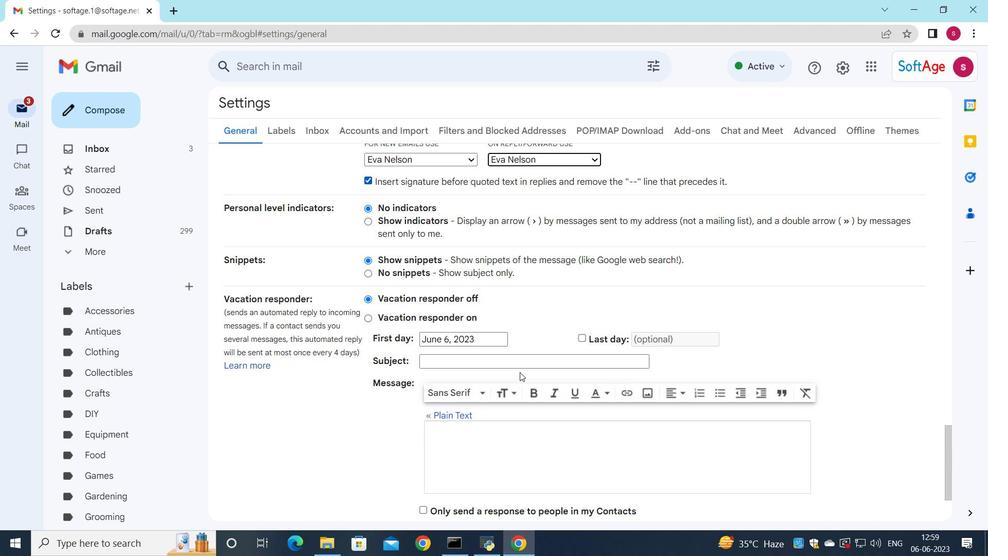 
Action: Mouse moved to (540, 450)
Screenshot: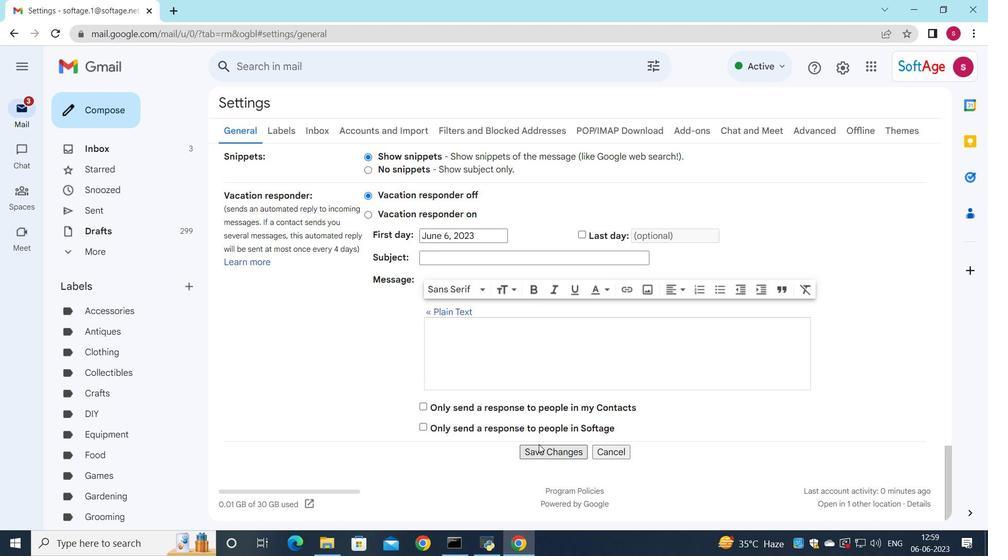 
Action: Mouse pressed left at (540, 450)
Screenshot: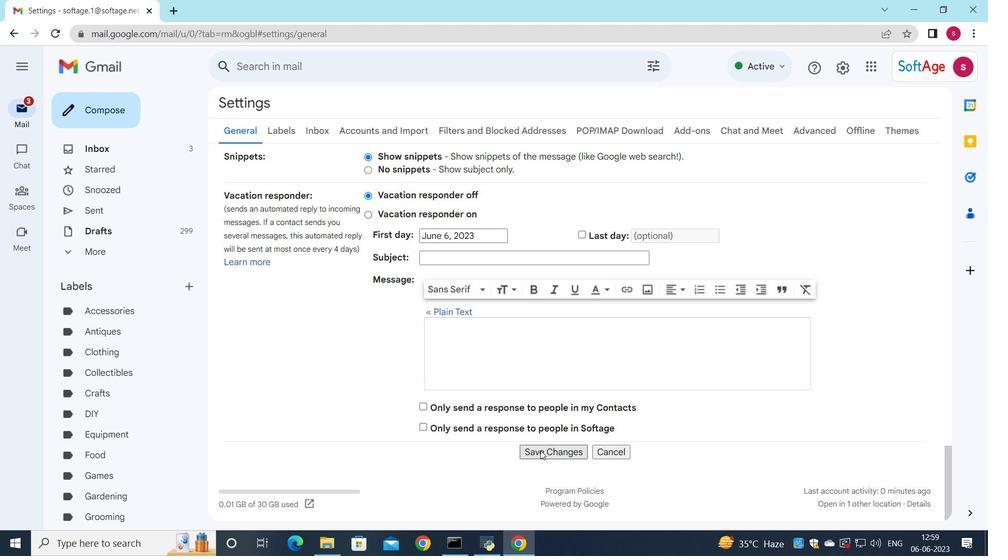
Action: Mouse moved to (225, 444)
Screenshot: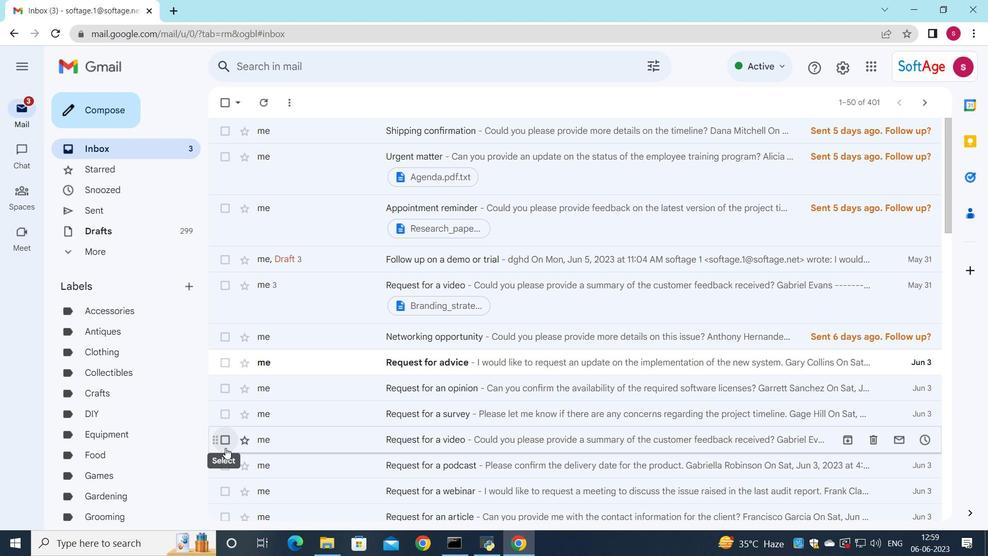 
Action: Mouse pressed left at (225, 444)
Screenshot: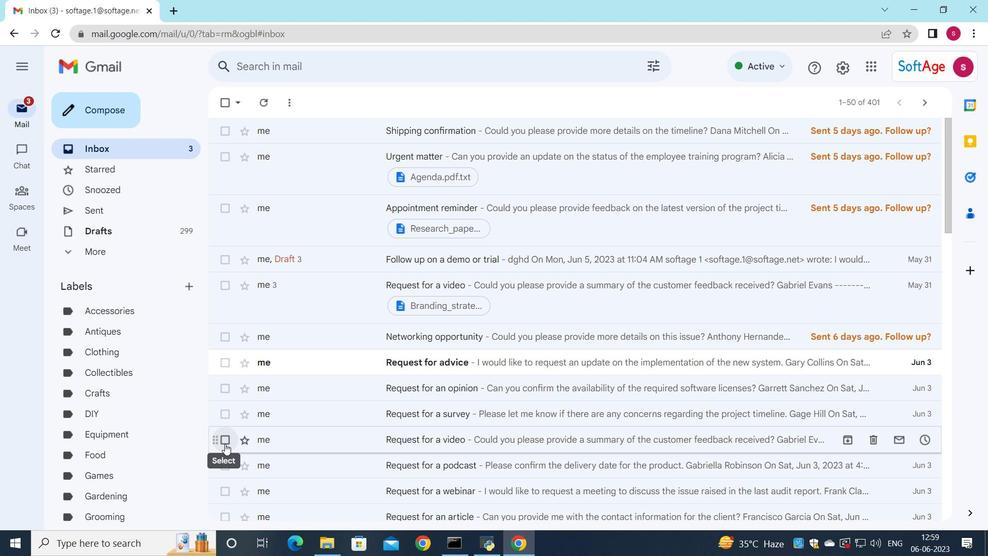 
Action: Mouse moved to (506, 103)
Screenshot: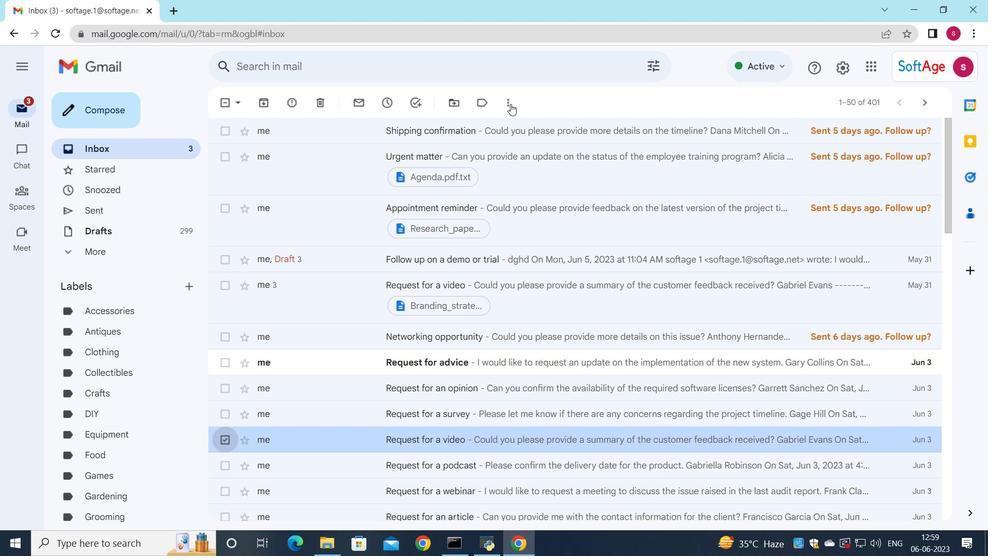 
Action: Mouse pressed left at (506, 103)
Screenshot: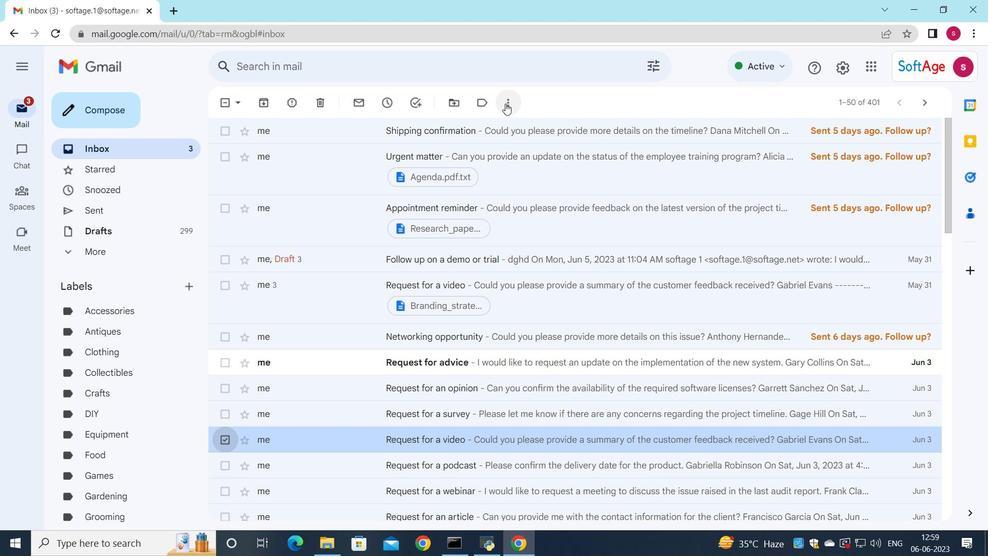
Action: Mouse moved to (564, 230)
Screenshot: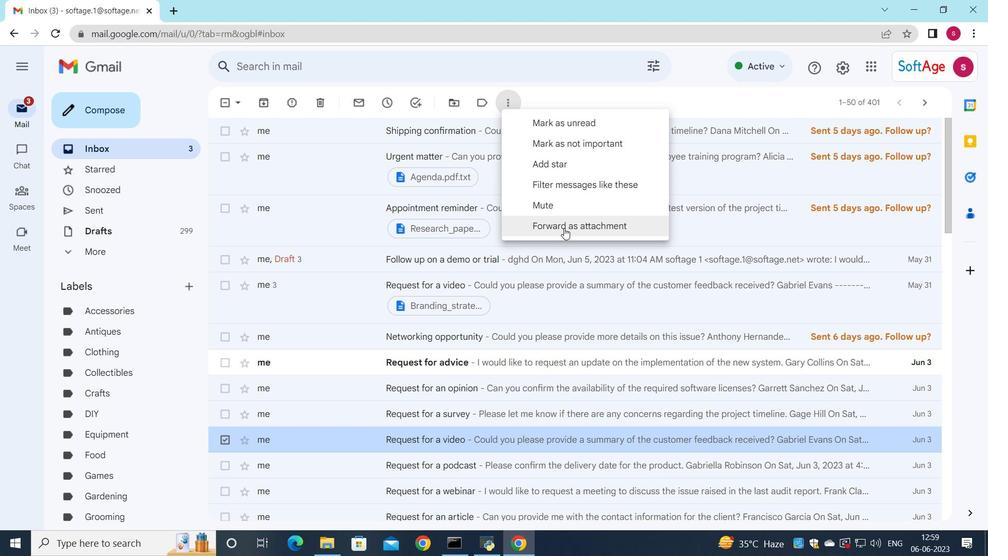 
Action: Mouse pressed left at (564, 230)
Screenshot: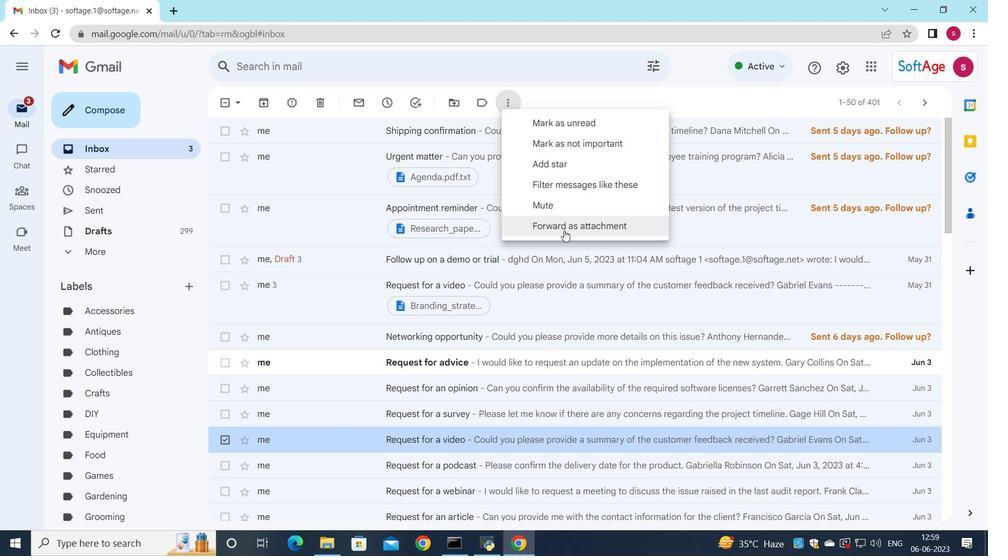 
Action: Mouse moved to (612, 216)
Screenshot: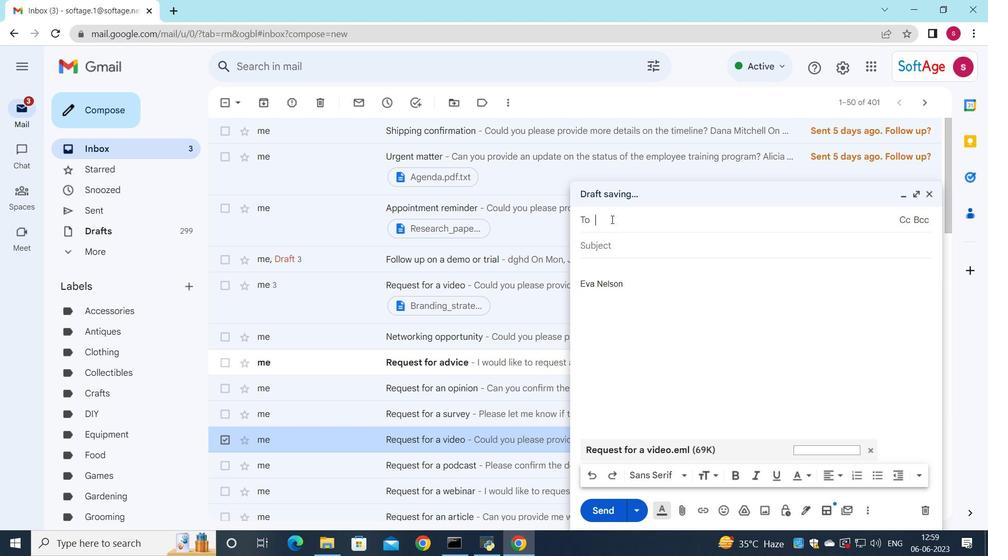 
Action: Key pressed s
Screenshot: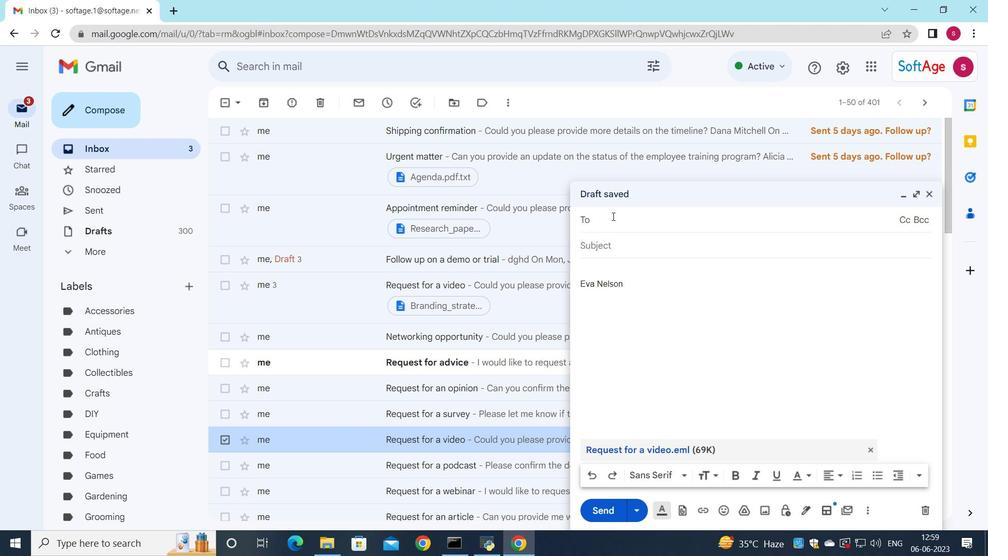
Action: Mouse moved to (657, 489)
Screenshot: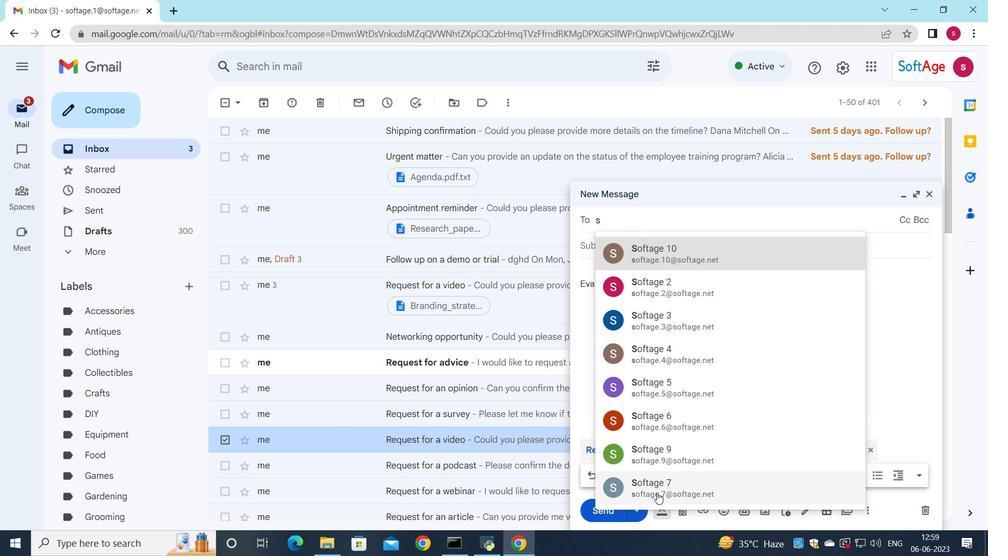 
Action: Mouse pressed left at (657, 489)
Screenshot: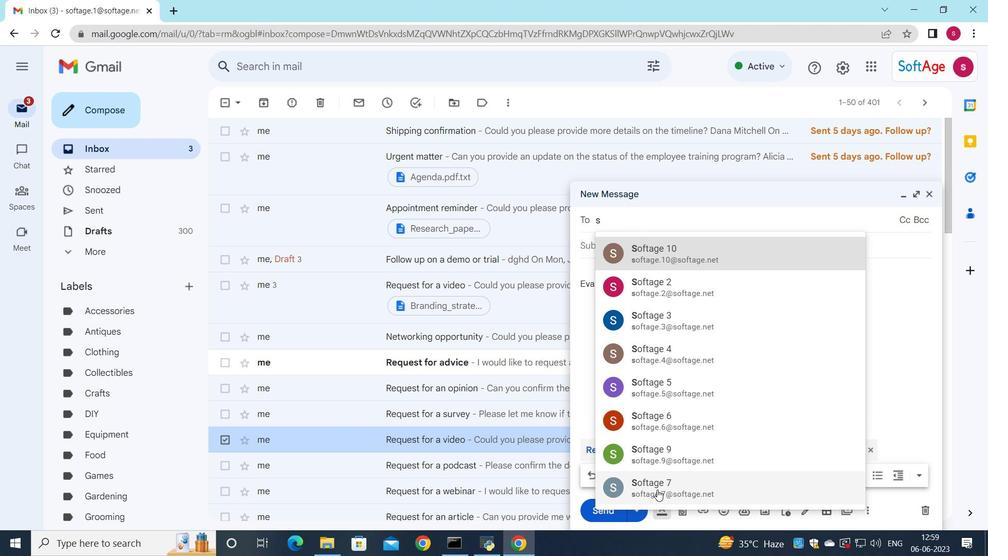 
Action: Mouse moved to (634, 259)
Screenshot: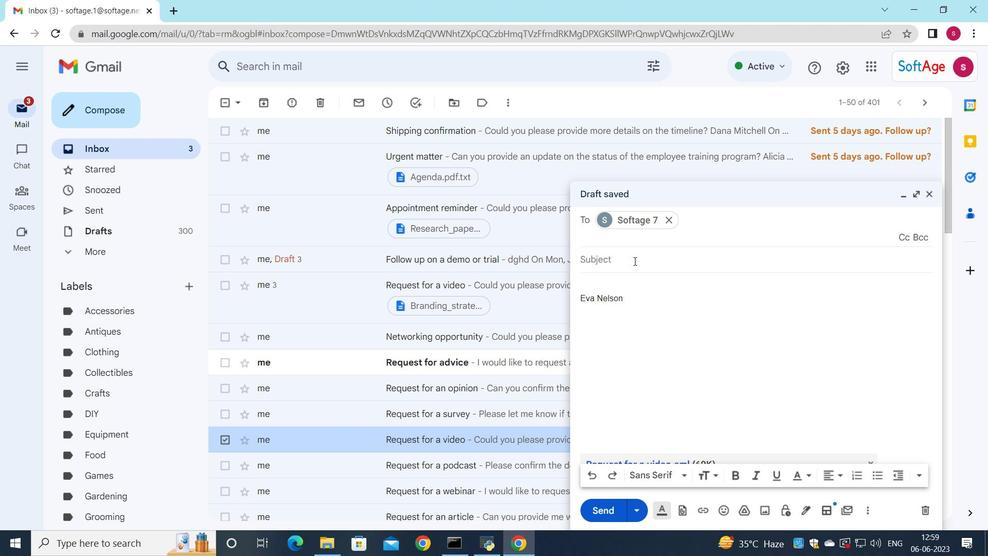 
Action: Mouse pressed left at (634, 259)
Screenshot: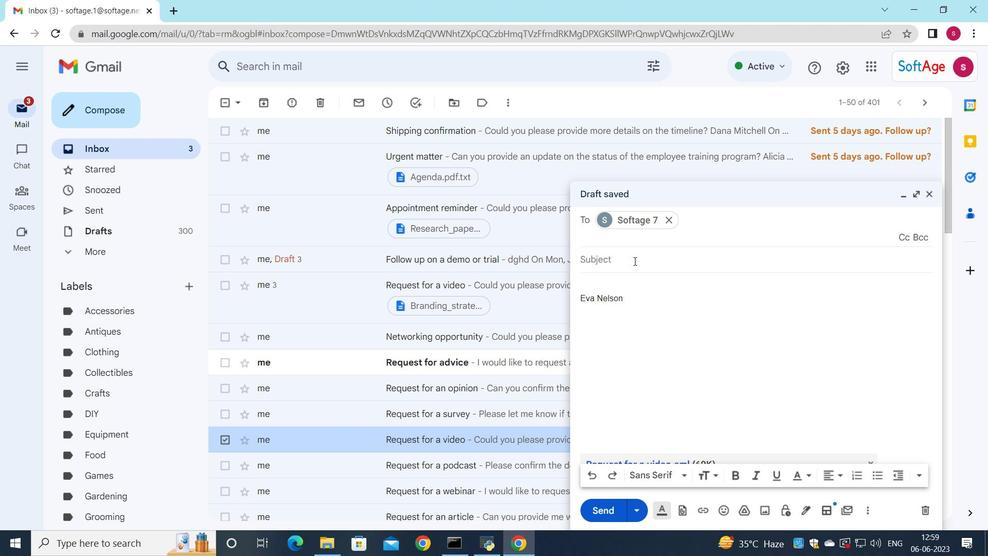 
Action: Key pressed <Key.shift><Key.shift><Key.shift><Key.shift><Key.shift><Key.shift><Key.shift>Request<Key.space>for<Key.space>a<Key.space>change<Key.space>in<Key.space>project<Key.space>budget
Screenshot: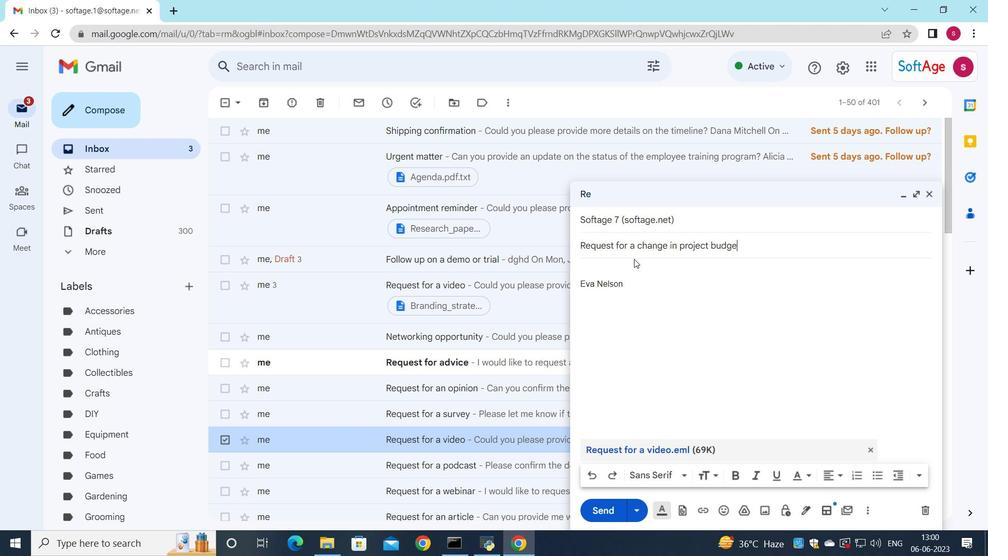 
Action: Mouse moved to (607, 263)
Screenshot: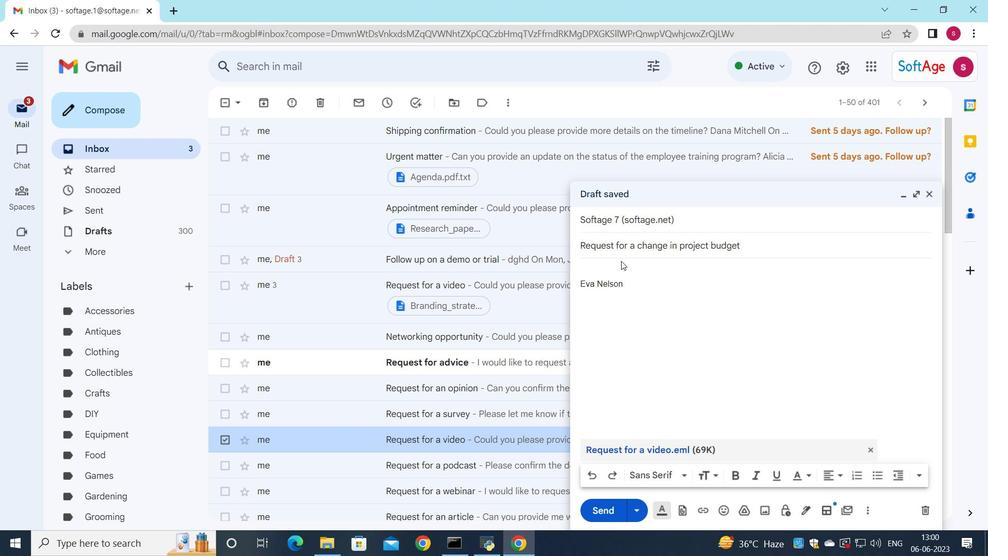 
Action: Mouse pressed left at (607, 263)
Screenshot: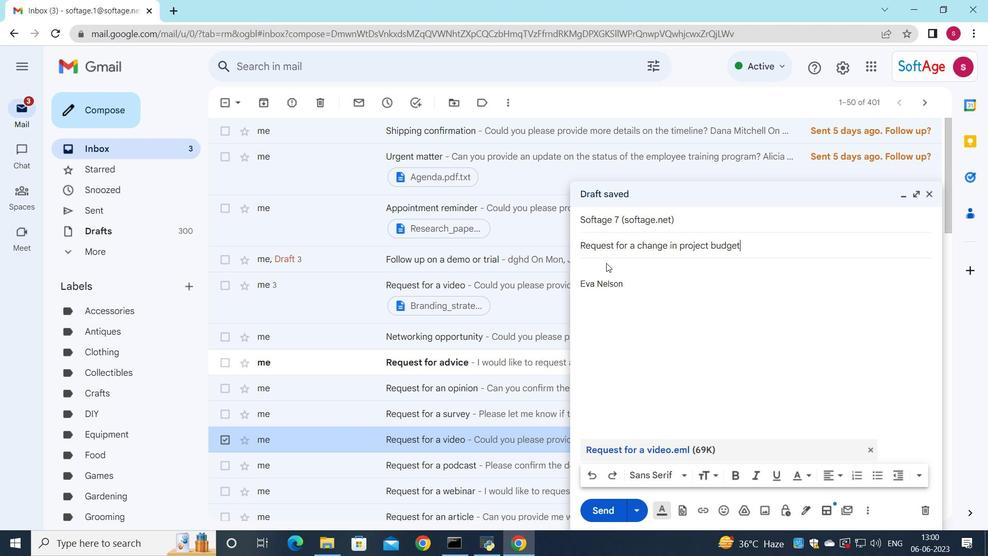 
Action: Key pressed <Key.shift><Key.shift><Key.shift><Key.shift><Key.shift><Key.shift><Key.shift><Key.shift><Key.shift><Key.shift><Key.shift><Key.shift><Key.shift><Key.shift><Key.shift><Key.shift><Key.shift><Key.shift><Key.shift><Key.shift><Key.shift><Key.shift><Key.shift><Key.shift><Key.shift><Key.shift>Can<Key.space>you<Key.space>please<Key.space>send<Key.space>me<Key.space>latest<Key.space>sales<Key.space>report<Key.shift_r>?
Screenshot: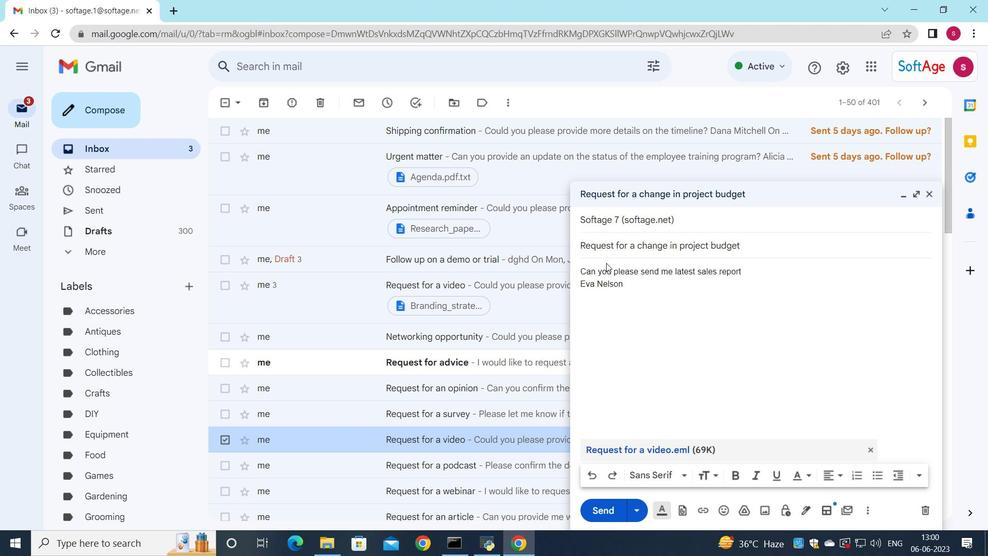 
Action: Mouse moved to (682, 274)
Screenshot: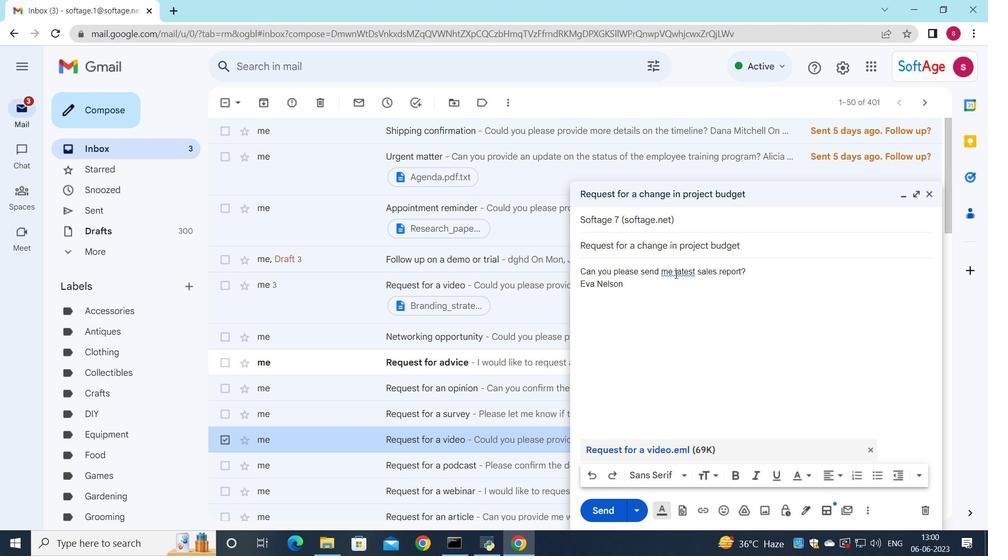 
Action: Mouse pressed left at (682, 274)
Screenshot: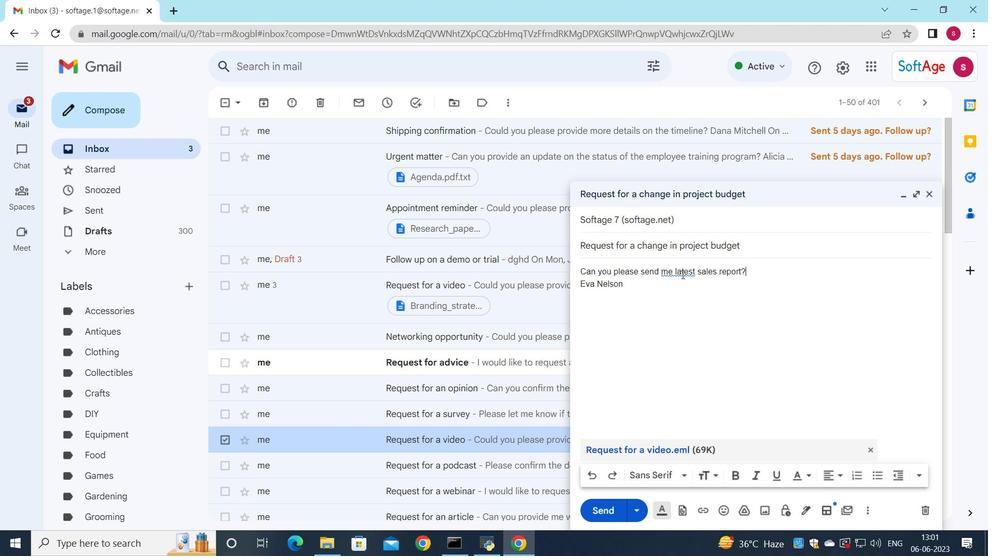 
Action: Mouse moved to (696, 299)
Screenshot: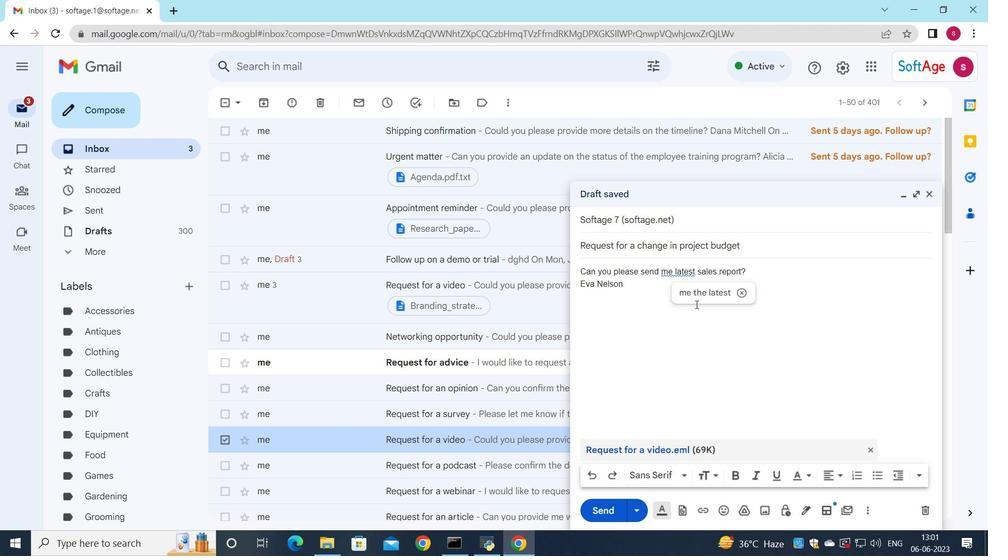 
Action: Mouse pressed left at (696, 299)
Screenshot: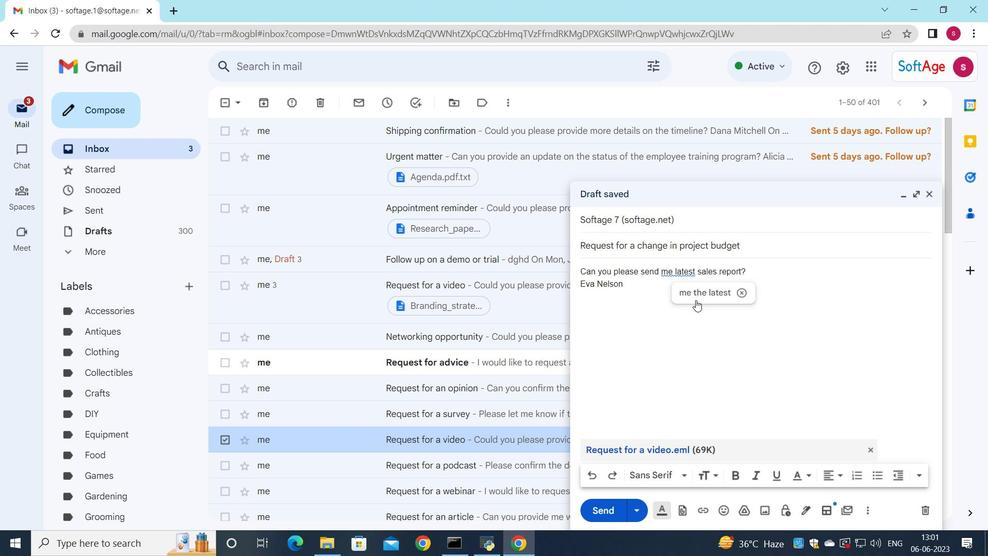 
Action: Mouse moved to (600, 511)
Screenshot: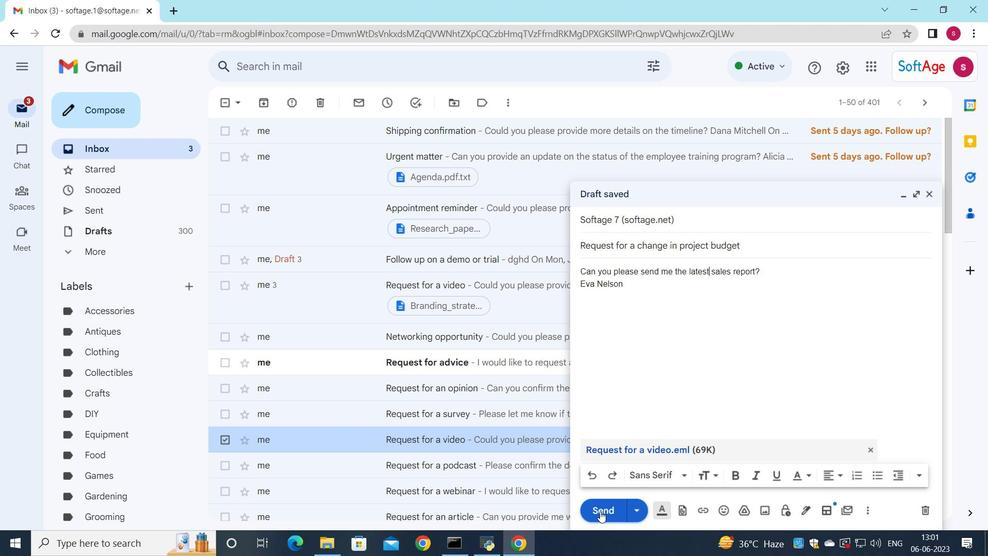 
Action: Mouse pressed left at (600, 511)
Screenshot: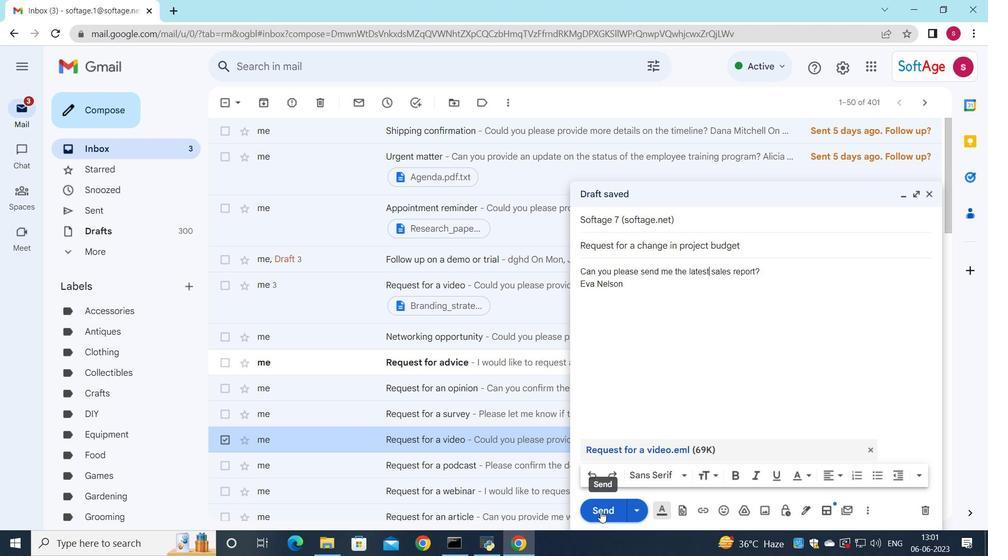 
Action: Mouse moved to (641, 434)
Screenshot: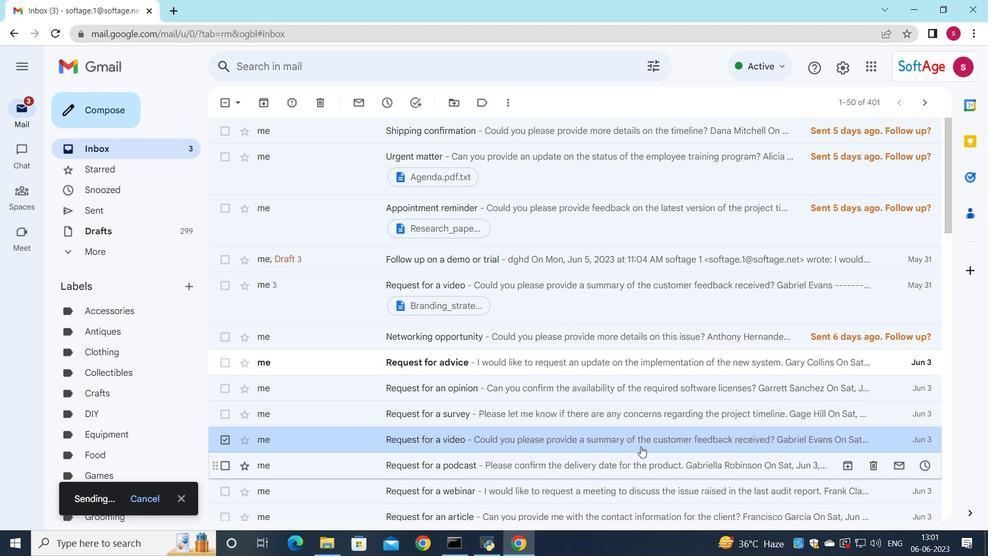 
